 Task: Find connections with filter location Irugūr with filter topic #Softwaredesignwith filter profile language French with filter current company Job4freshers with filter school Oriental Institute of Science & Technology with filter industry Utilities with filter service category FIle Management with filter keywords title Speechwriter
Action: Mouse moved to (474, 66)
Screenshot: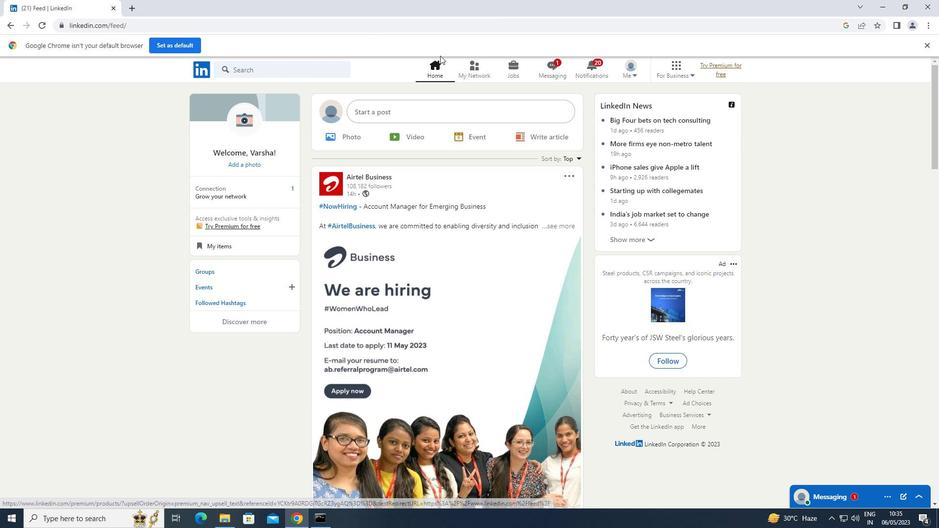 
Action: Mouse pressed left at (474, 66)
Screenshot: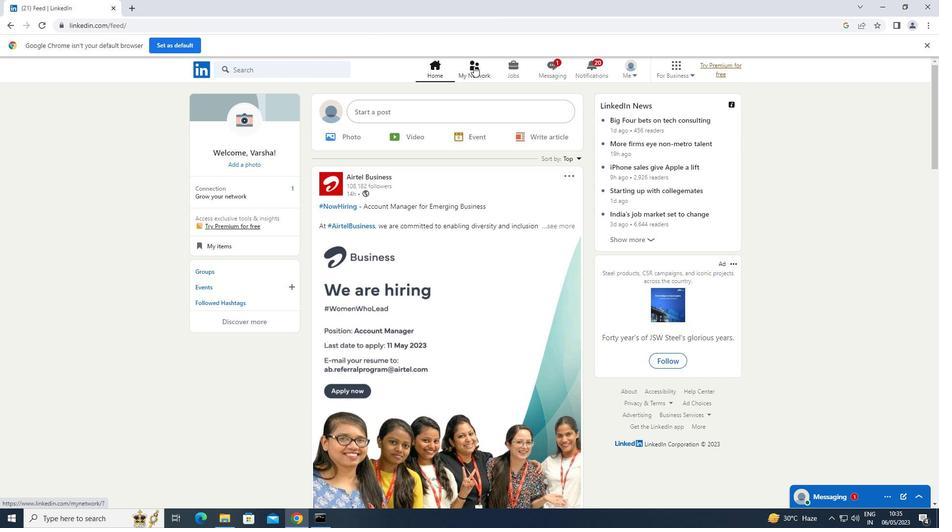 
Action: Mouse moved to (237, 116)
Screenshot: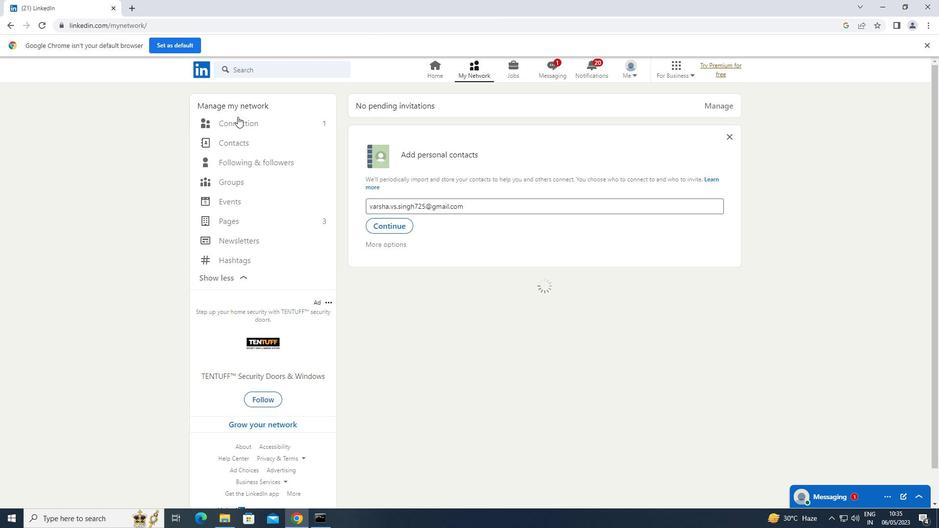 
Action: Mouse pressed left at (237, 116)
Screenshot: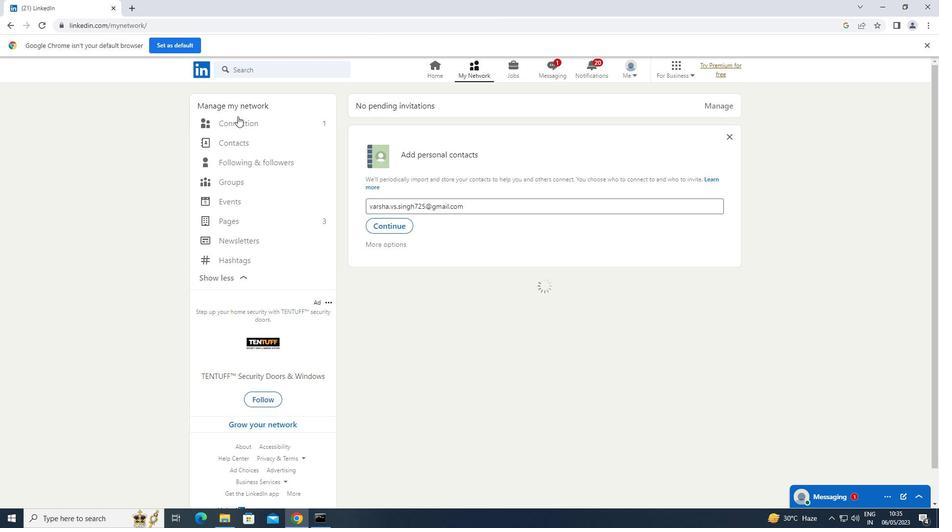 
Action: Mouse moved to (233, 121)
Screenshot: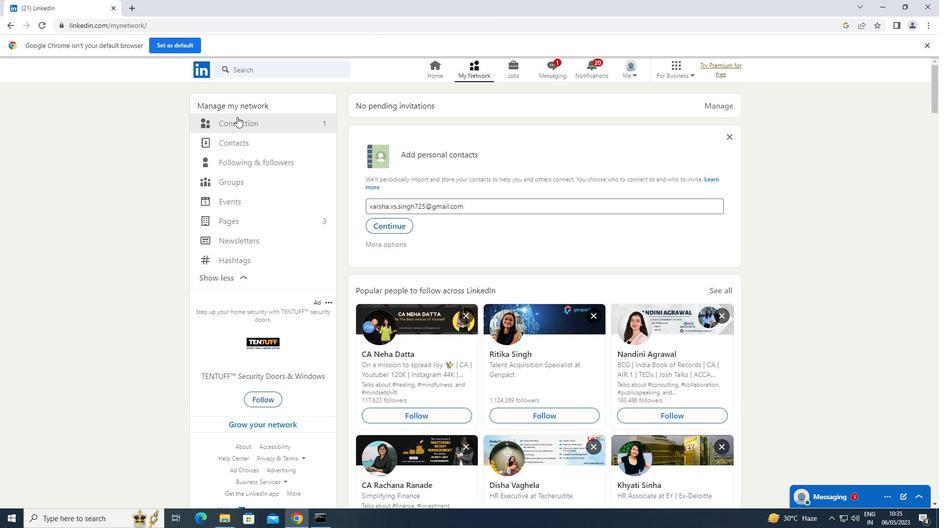 
Action: Mouse pressed left at (233, 121)
Screenshot: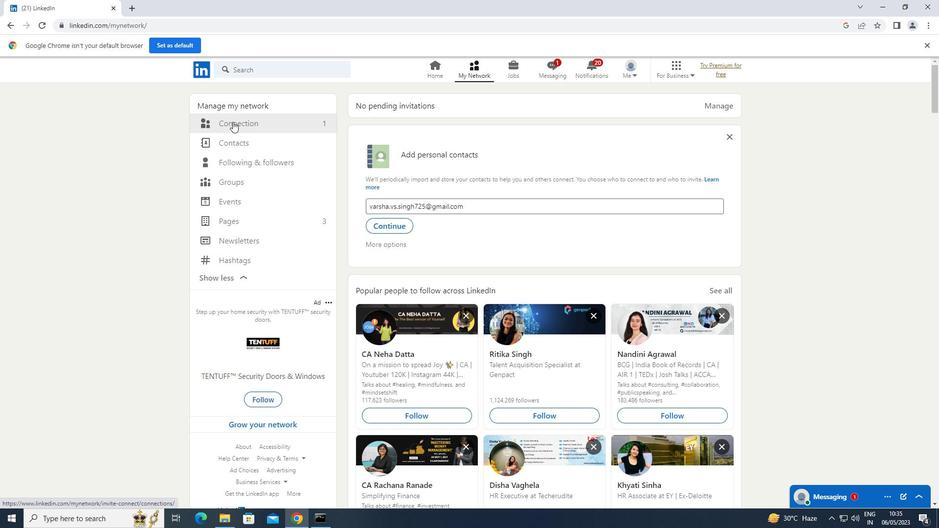 
Action: Mouse moved to (537, 124)
Screenshot: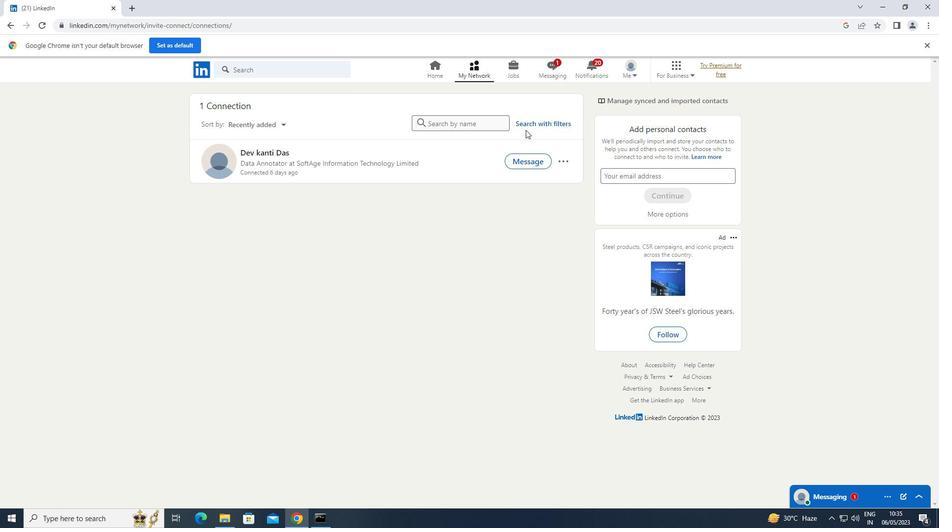 
Action: Mouse pressed left at (537, 124)
Screenshot: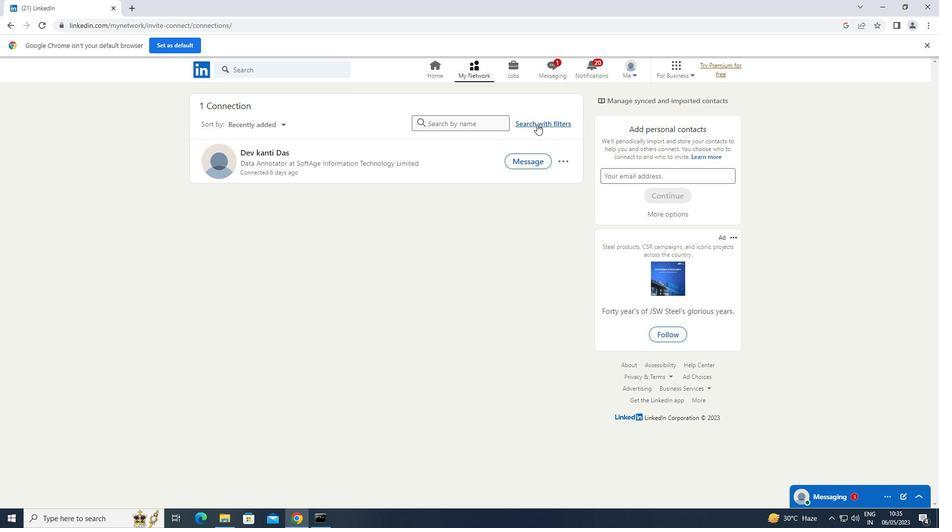 
Action: Mouse moved to (505, 101)
Screenshot: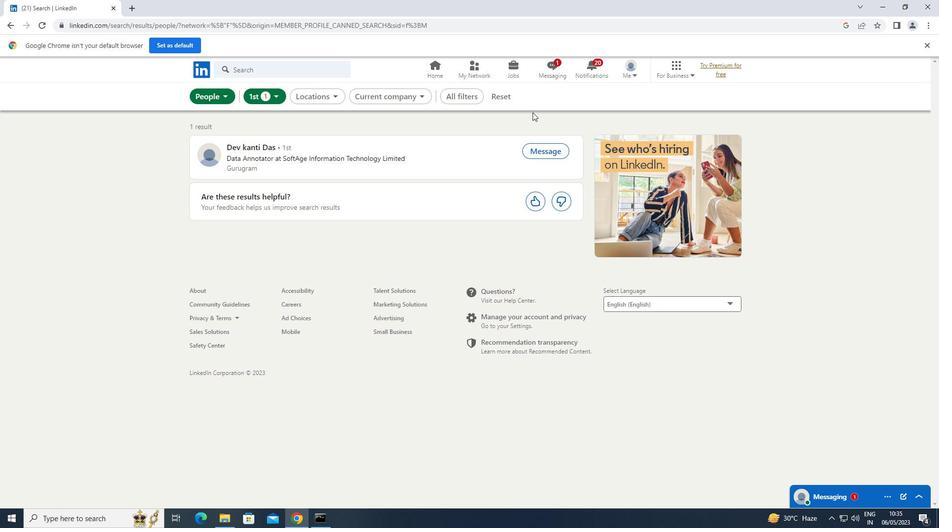 
Action: Mouse pressed left at (505, 101)
Screenshot: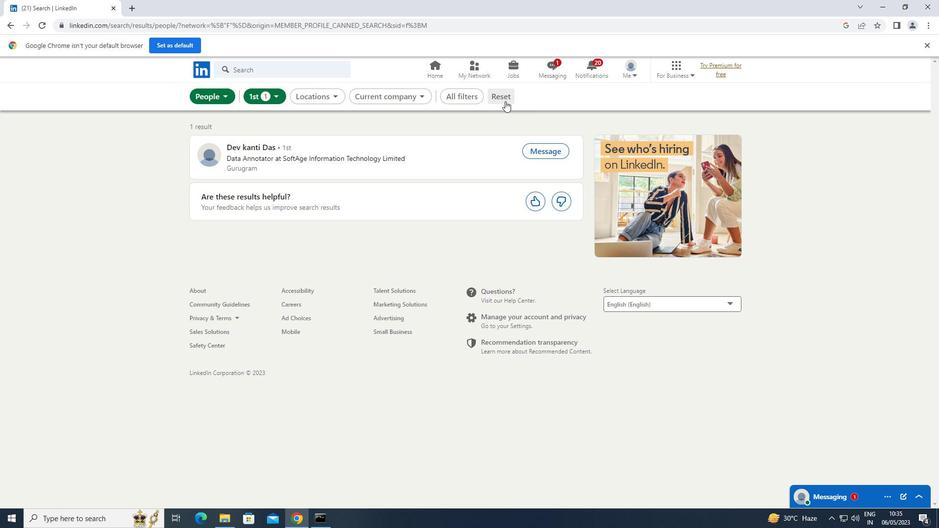 
Action: Mouse moved to (491, 97)
Screenshot: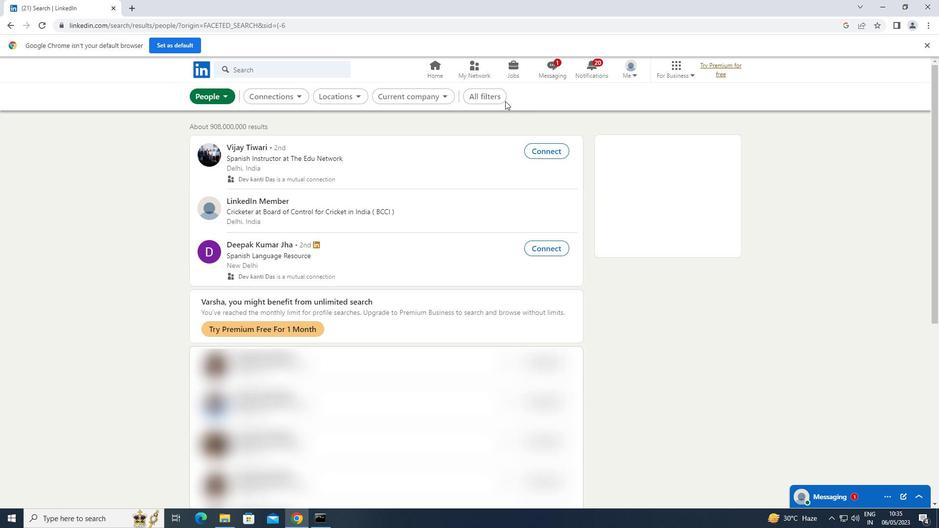 
Action: Mouse pressed left at (491, 97)
Screenshot: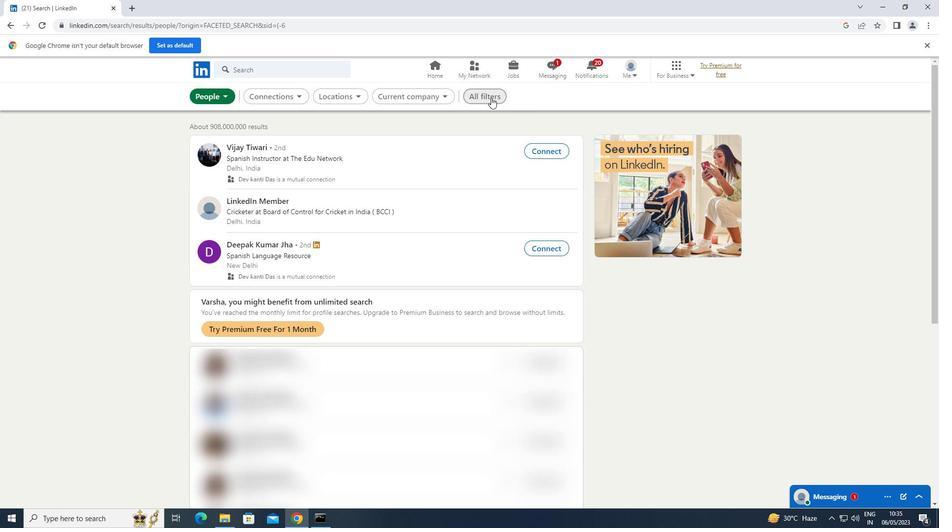 
Action: Mouse moved to (681, 191)
Screenshot: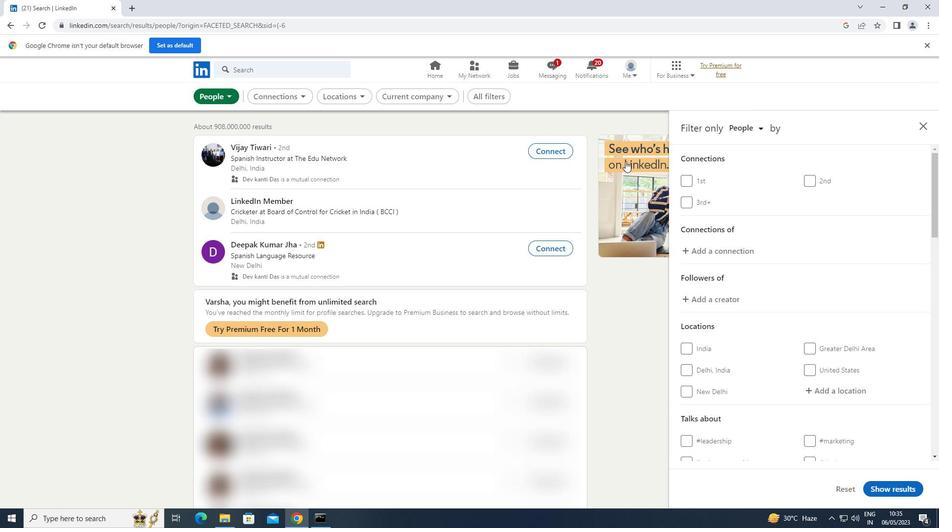 
Action: Mouse scrolled (681, 190) with delta (0, 0)
Screenshot: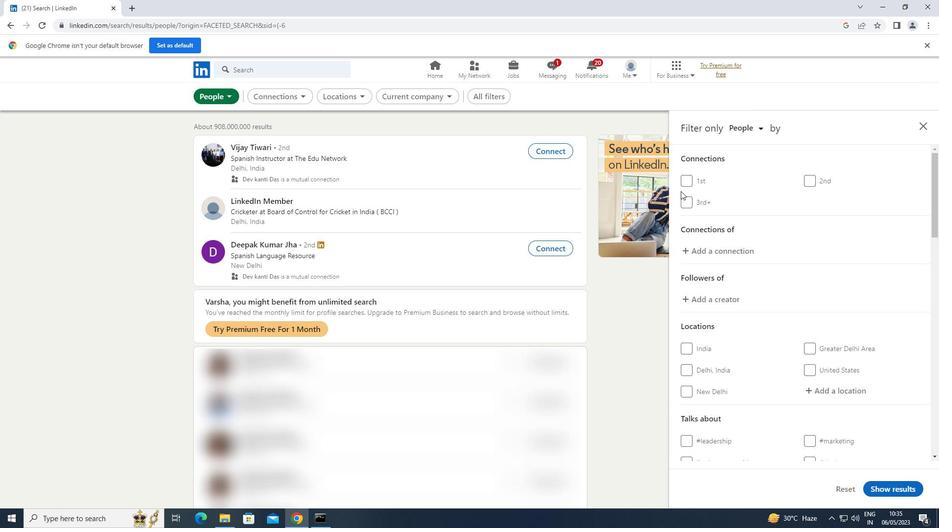 
Action: Mouse scrolled (681, 190) with delta (0, 0)
Screenshot: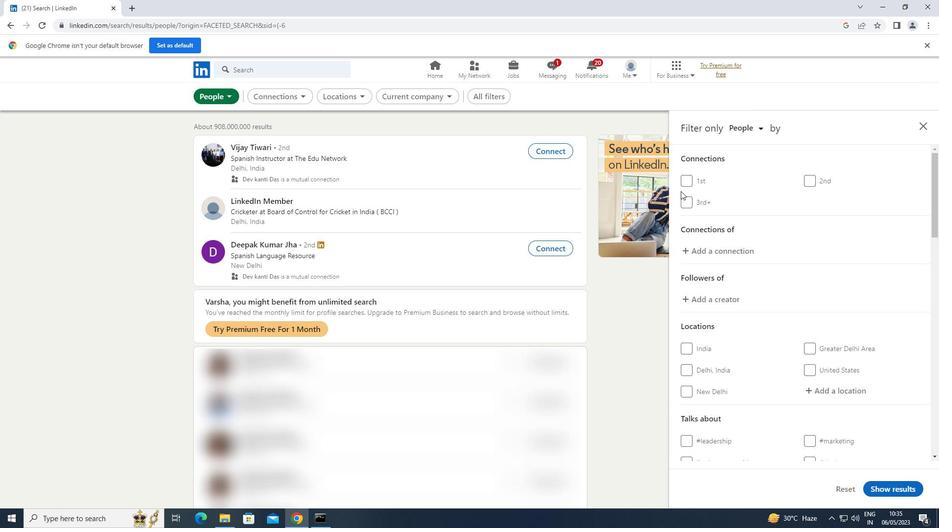 
Action: Mouse moved to (815, 294)
Screenshot: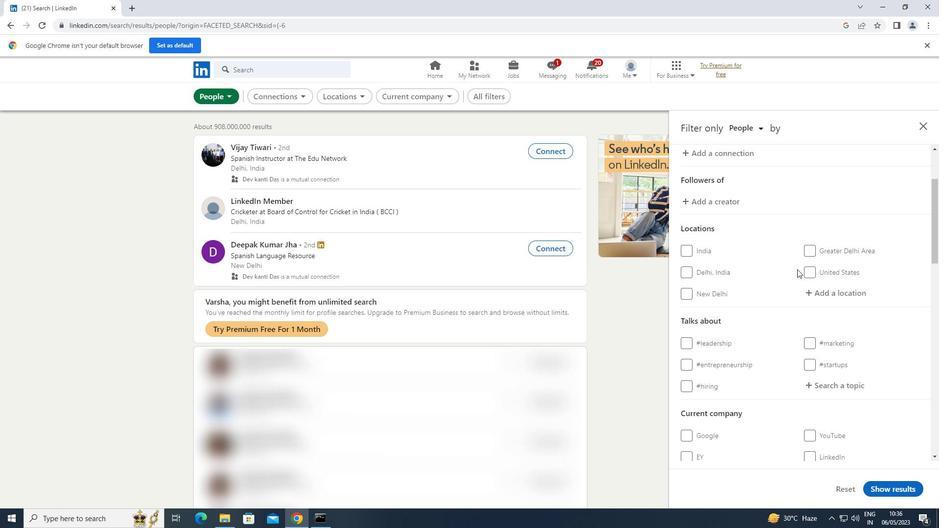 
Action: Mouse pressed left at (815, 294)
Screenshot: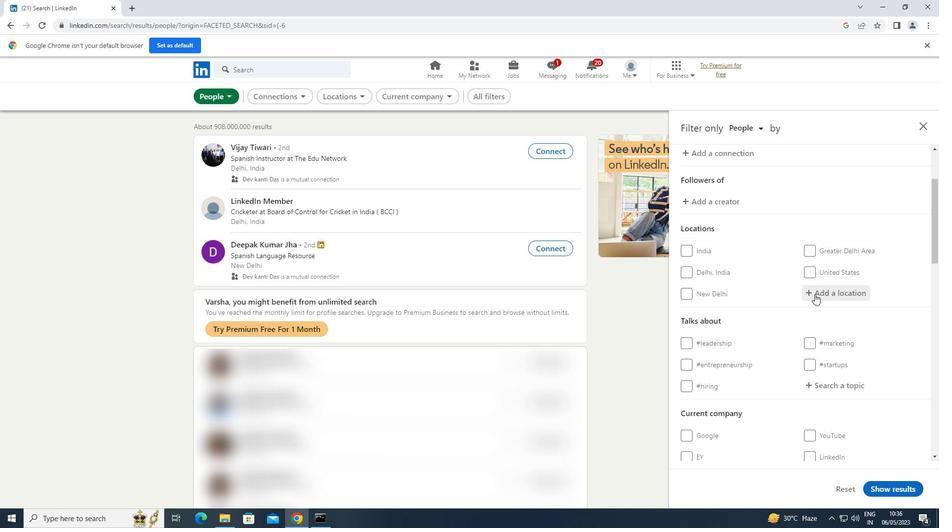 
Action: Key pressed <Key.shift>IRUGUR
Screenshot: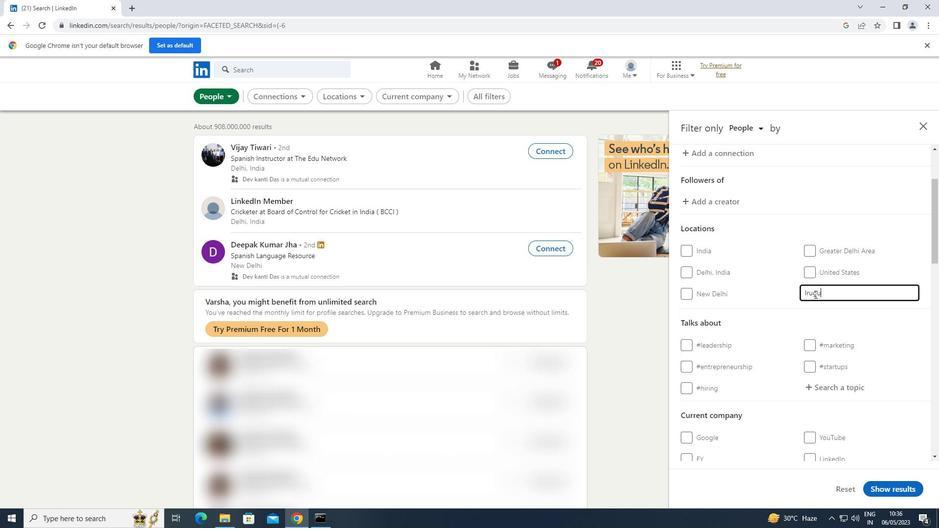 
Action: Mouse moved to (833, 385)
Screenshot: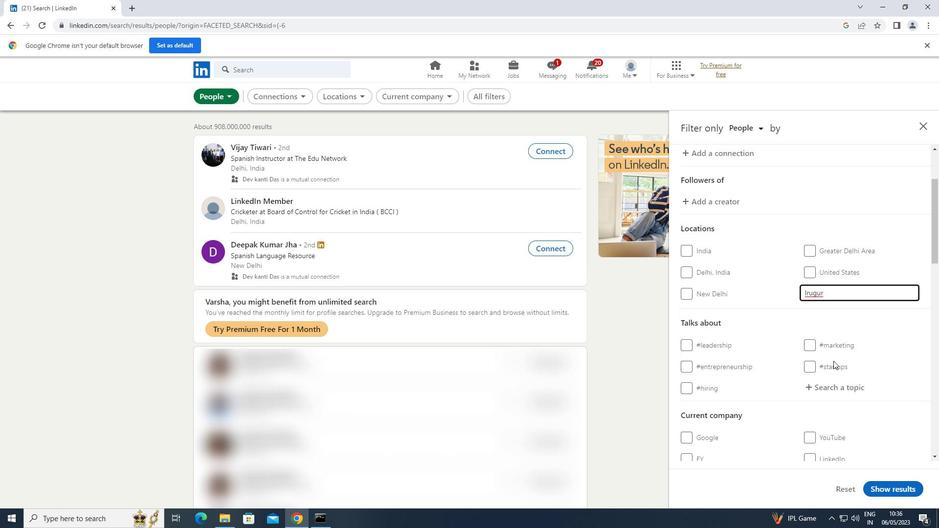 
Action: Mouse pressed left at (833, 385)
Screenshot: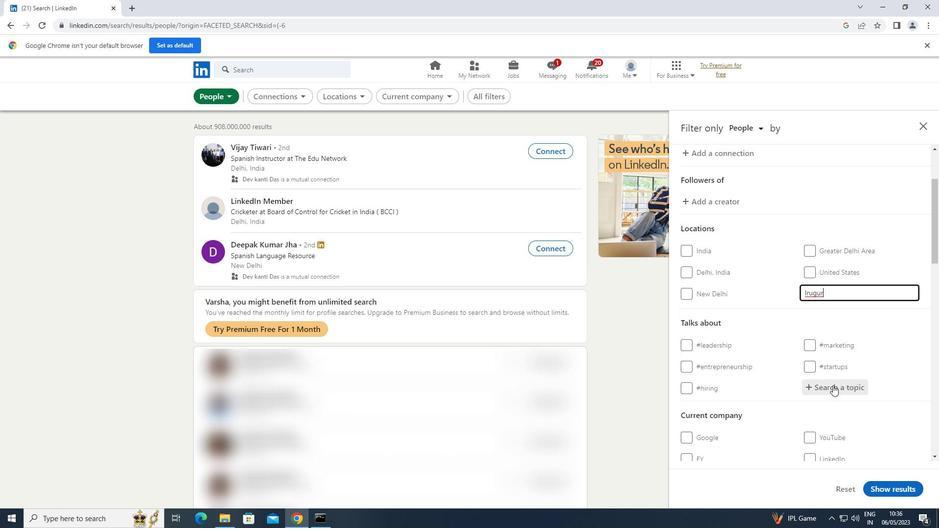 
Action: Key pressed <Key.shift>SOFTWAREDESIGN
Screenshot: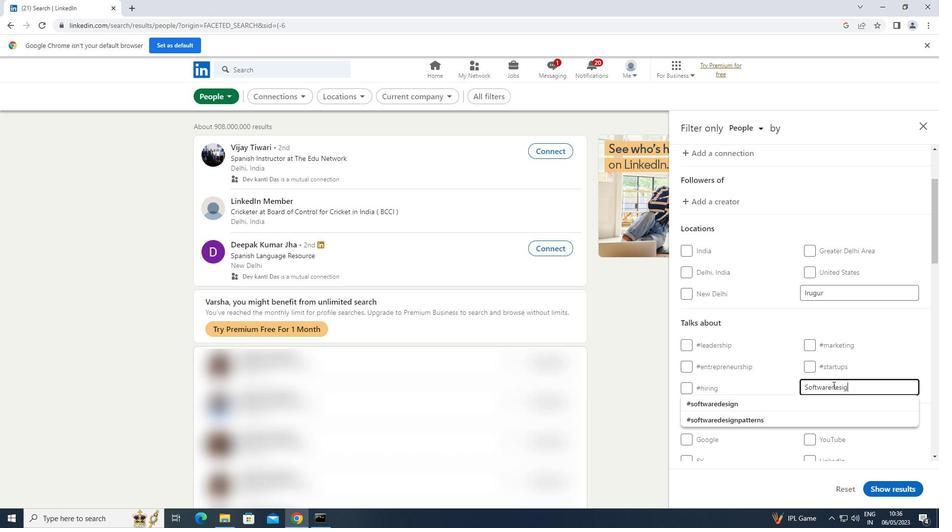 
Action: Mouse moved to (763, 399)
Screenshot: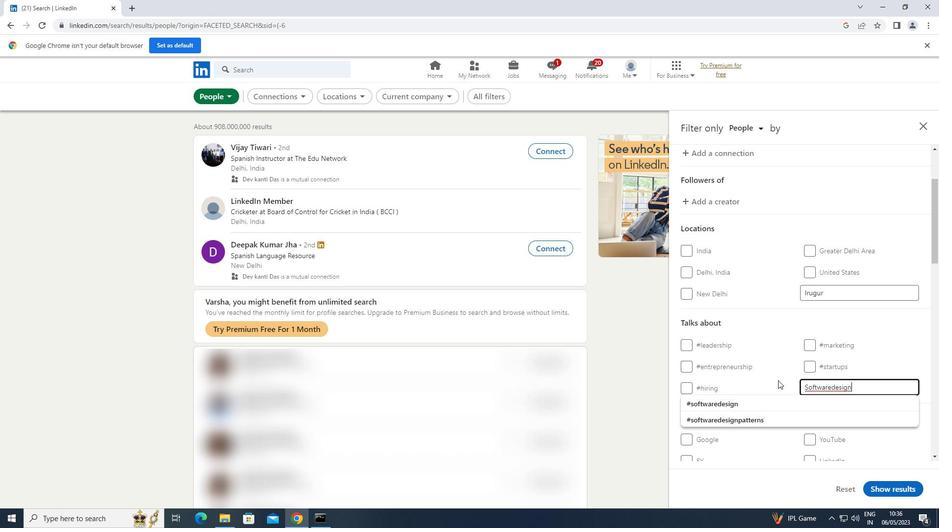 
Action: Mouse pressed left at (763, 399)
Screenshot: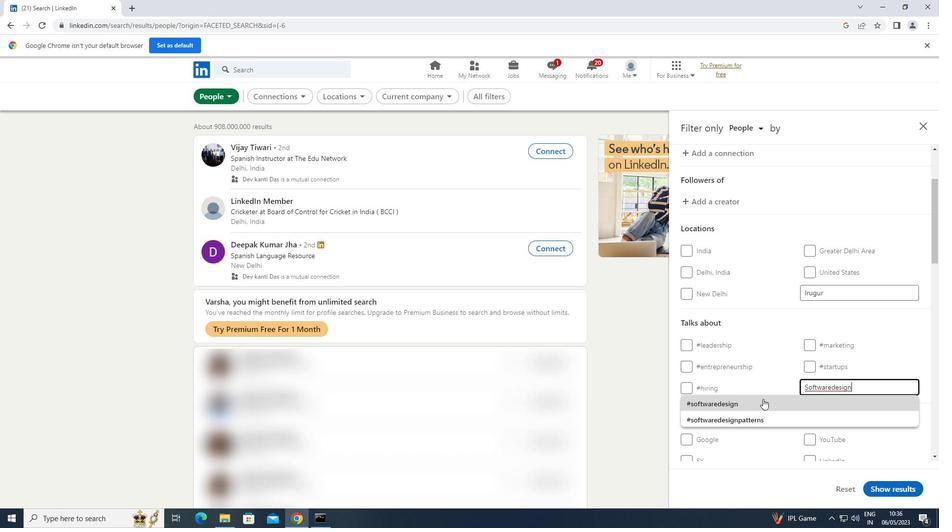 
Action: Mouse scrolled (763, 398) with delta (0, 0)
Screenshot: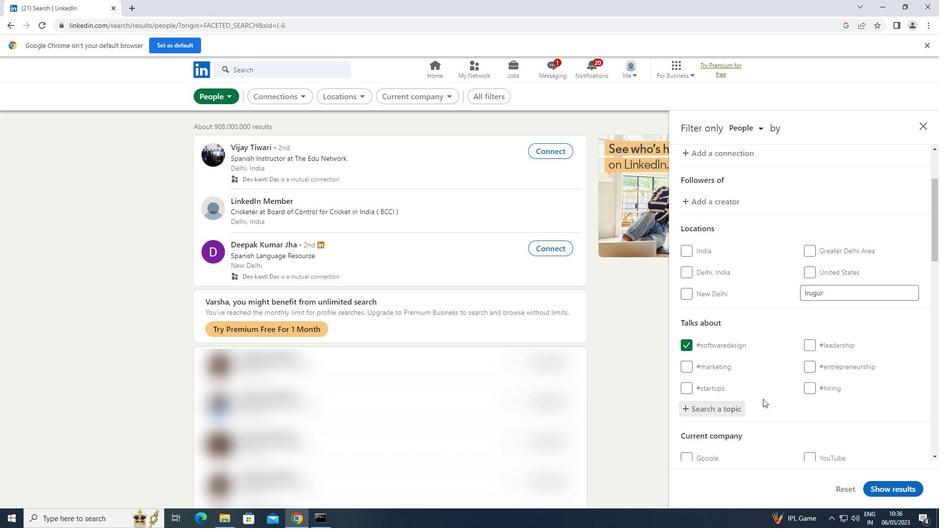 
Action: Mouse scrolled (763, 398) with delta (0, 0)
Screenshot: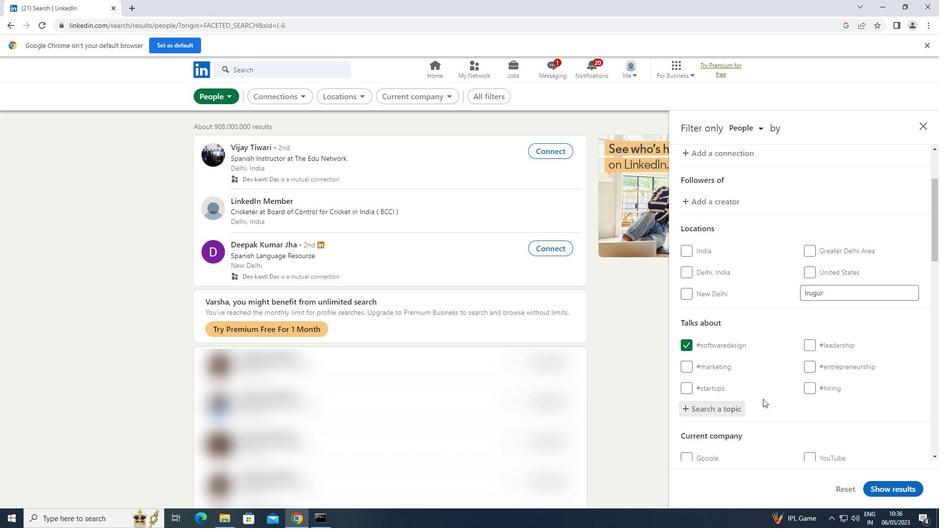 
Action: Mouse scrolled (763, 398) with delta (0, 0)
Screenshot: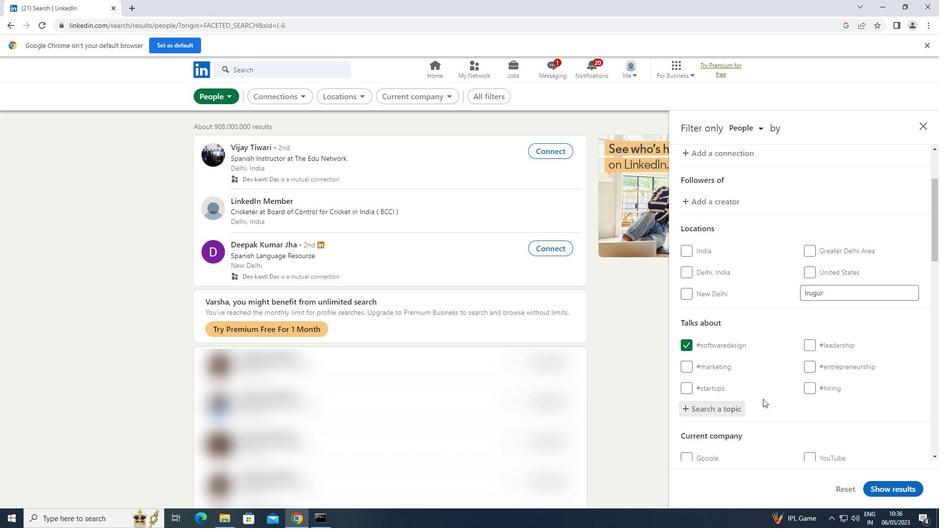 
Action: Mouse scrolled (763, 398) with delta (0, 0)
Screenshot: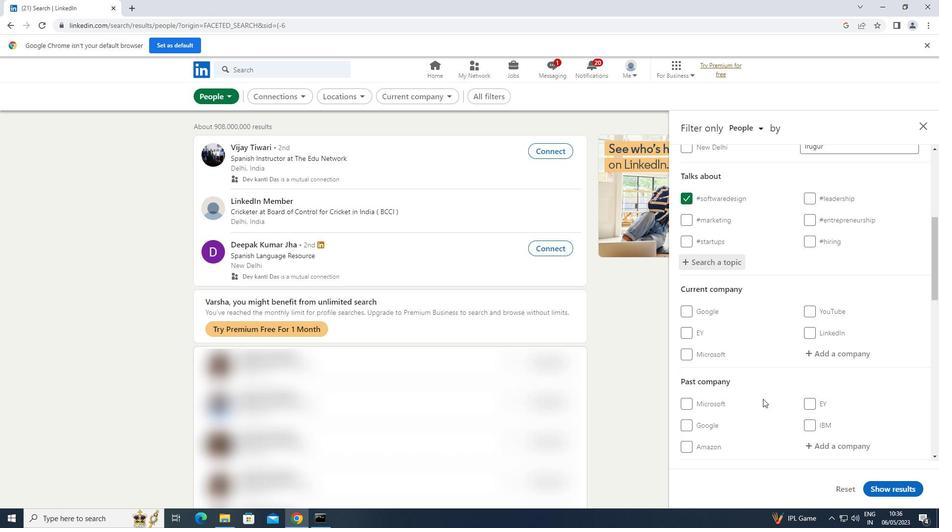 
Action: Mouse scrolled (763, 398) with delta (0, 0)
Screenshot: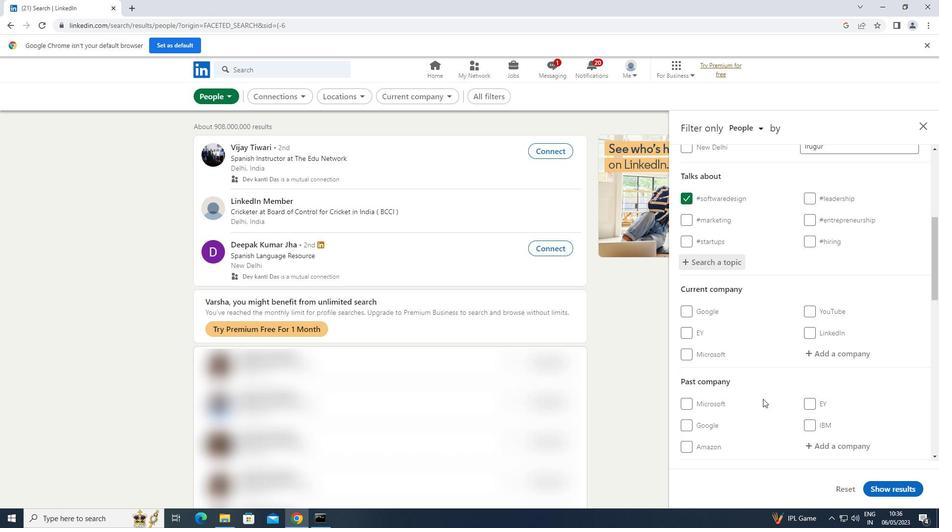 
Action: Mouse scrolled (763, 398) with delta (0, 0)
Screenshot: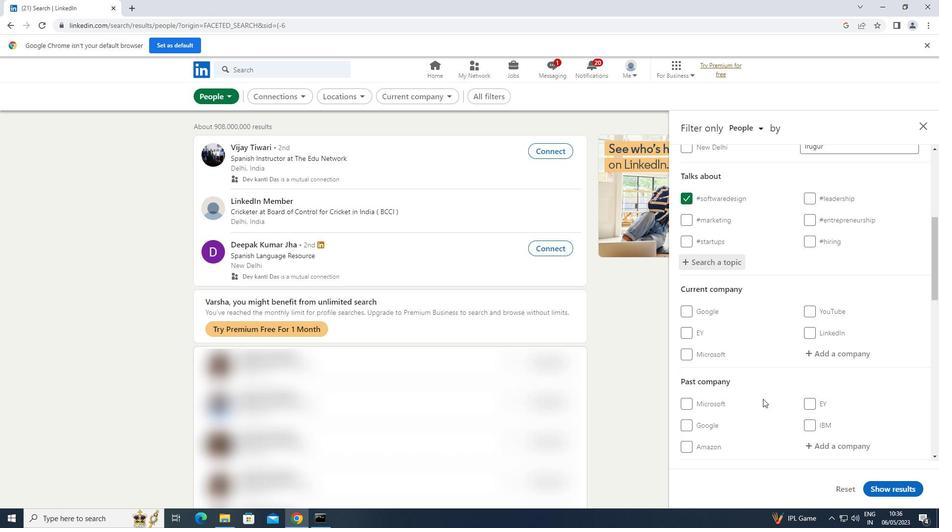 
Action: Mouse scrolled (763, 398) with delta (0, 0)
Screenshot: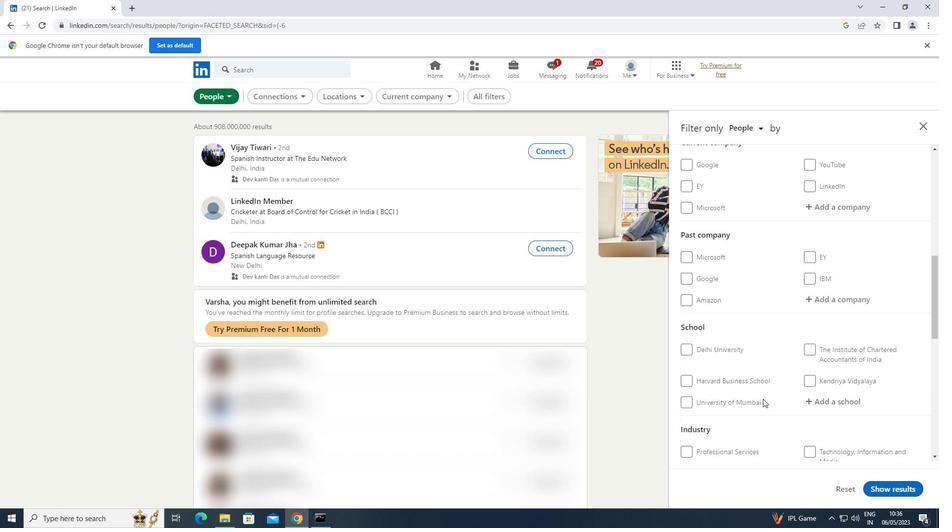 
Action: Mouse scrolled (763, 398) with delta (0, 0)
Screenshot: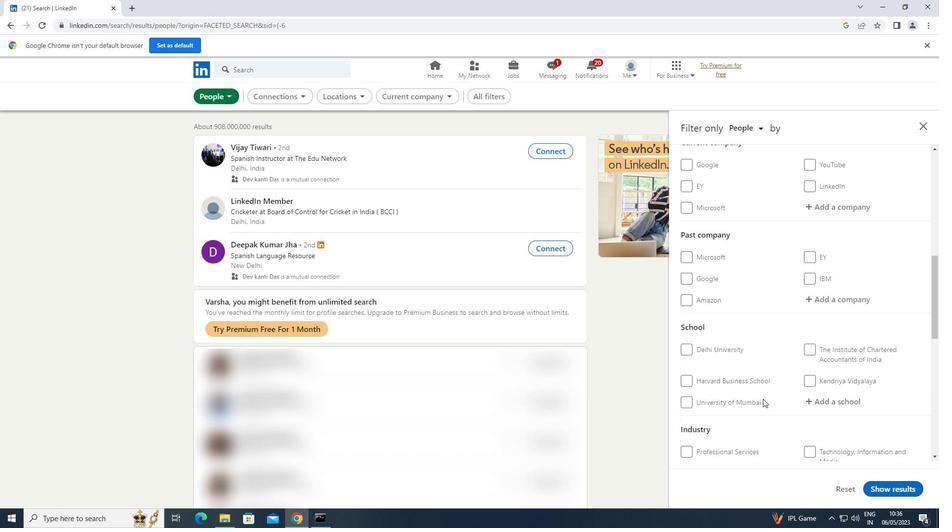 
Action: Mouse scrolled (763, 398) with delta (0, 0)
Screenshot: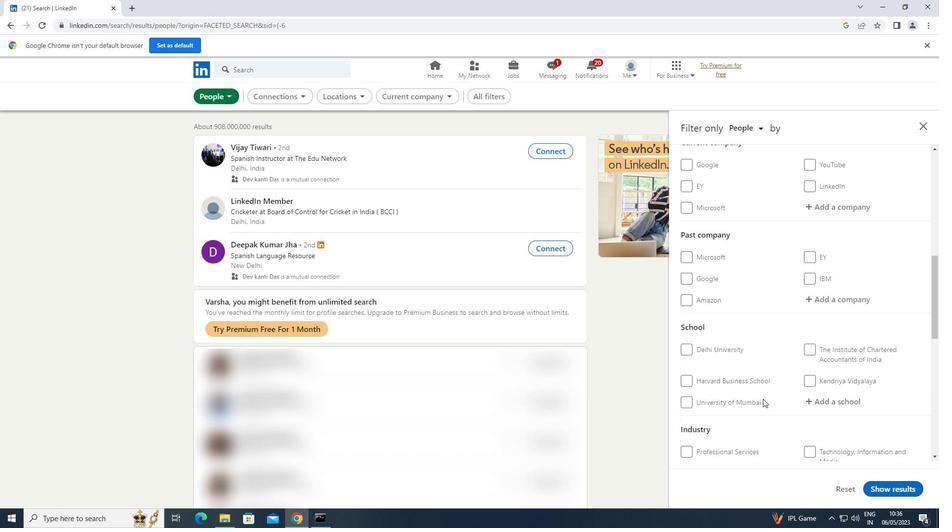 
Action: Mouse moved to (809, 418)
Screenshot: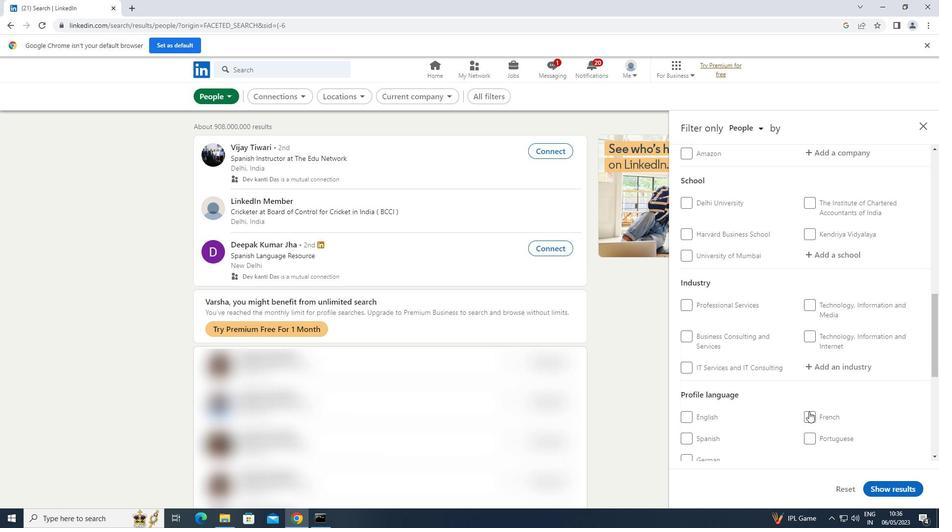 
Action: Mouse pressed left at (809, 418)
Screenshot: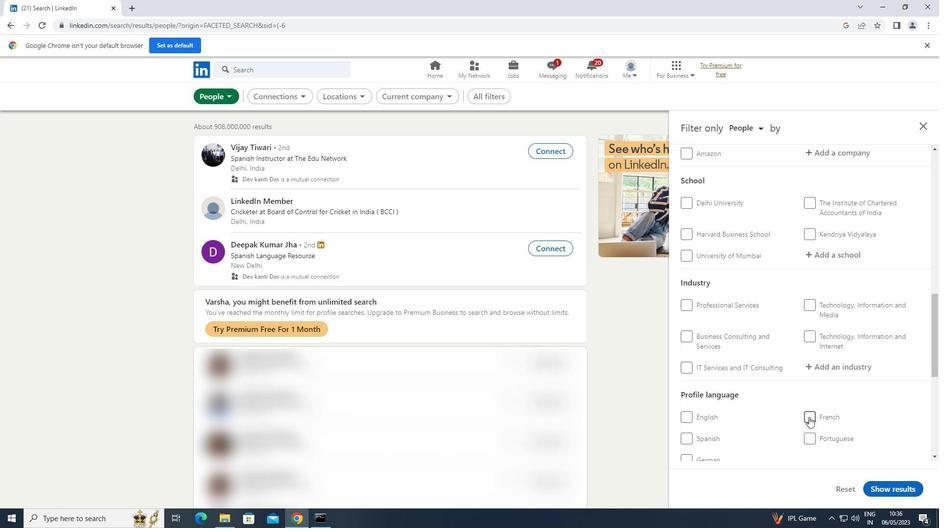
Action: Mouse scrolled (809, 419) with delta (0, 0)
Screenshot: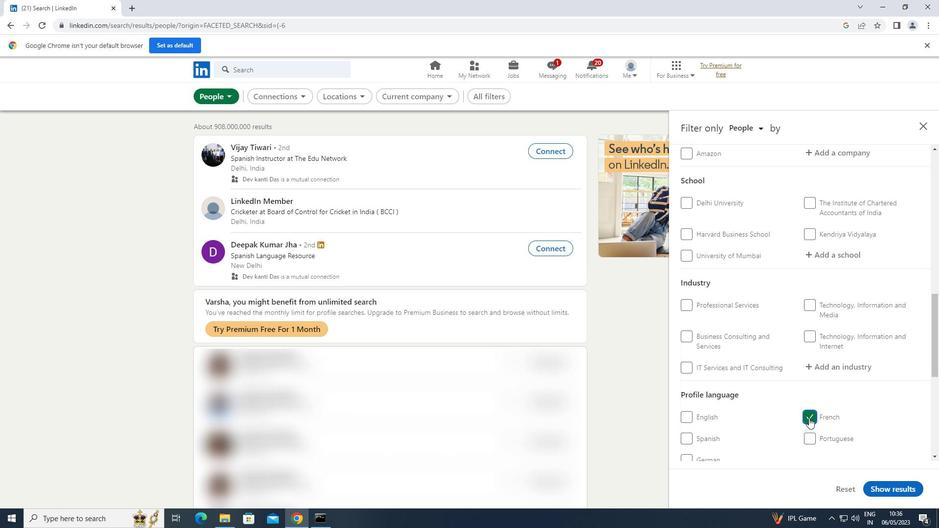 
Action: Mouse scrolled (809, 419) with delta (0, 0)
Screenshot: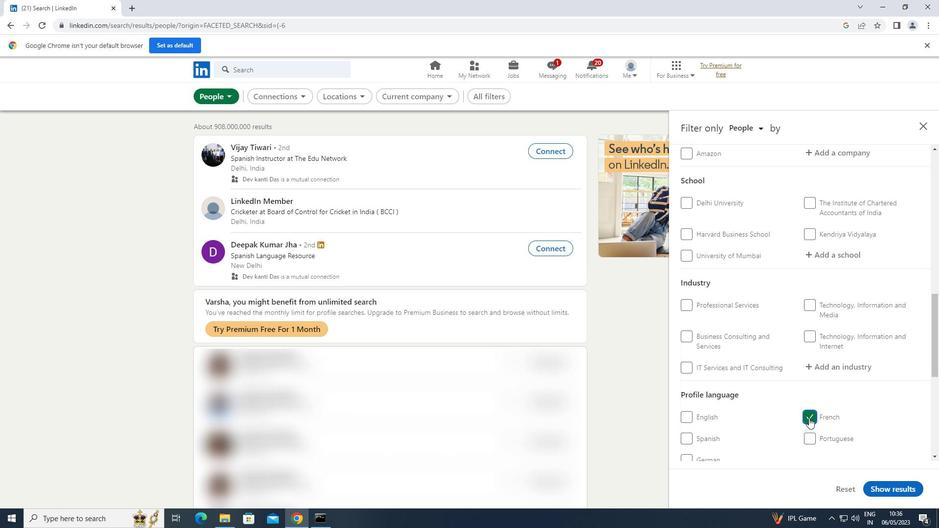 
Action: Mouse moved to (810, 416)
Screenshot: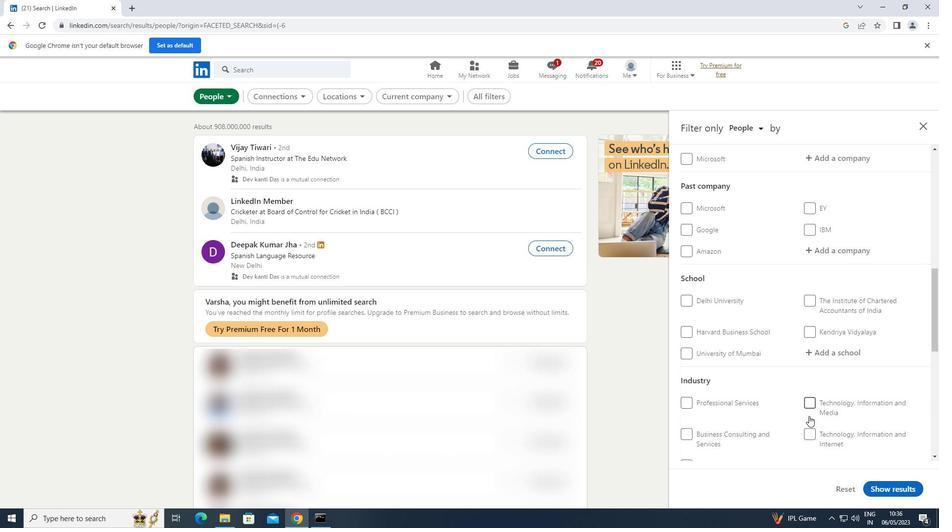 
Action: Mouse scrolled (810, 417) with delta (0, 0)
Screenshot: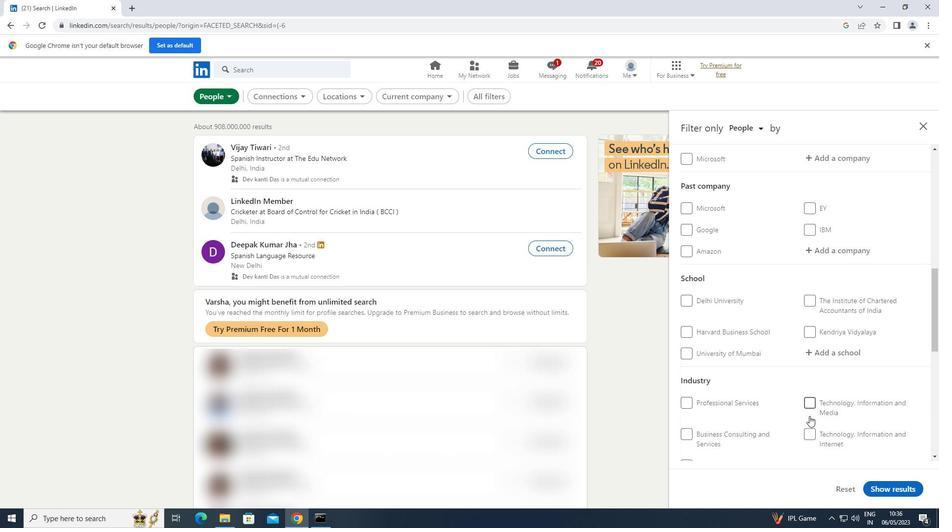 
Action: Mouse scrolled (810, 417) with delta (0, 0)
Screenshot: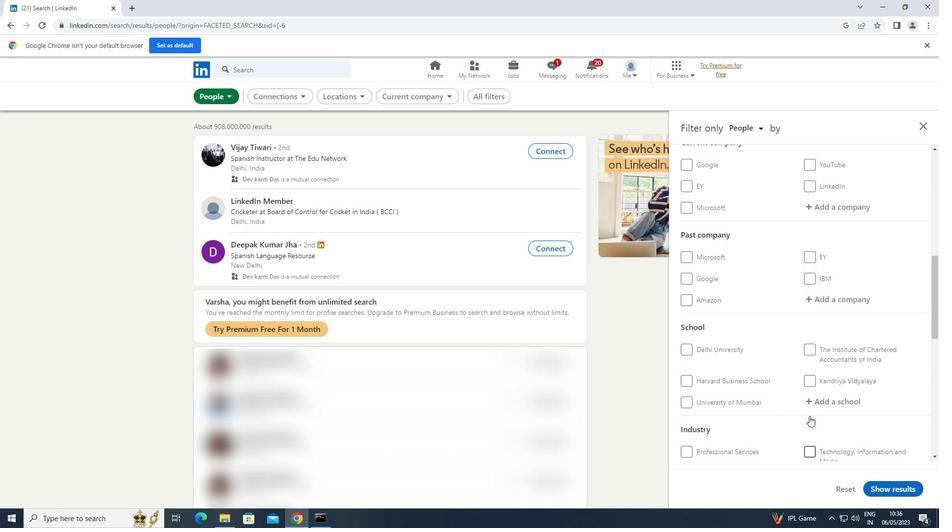 
Action: Mouse scrolled (810, 417) with delta (0, 0)
Screenshot: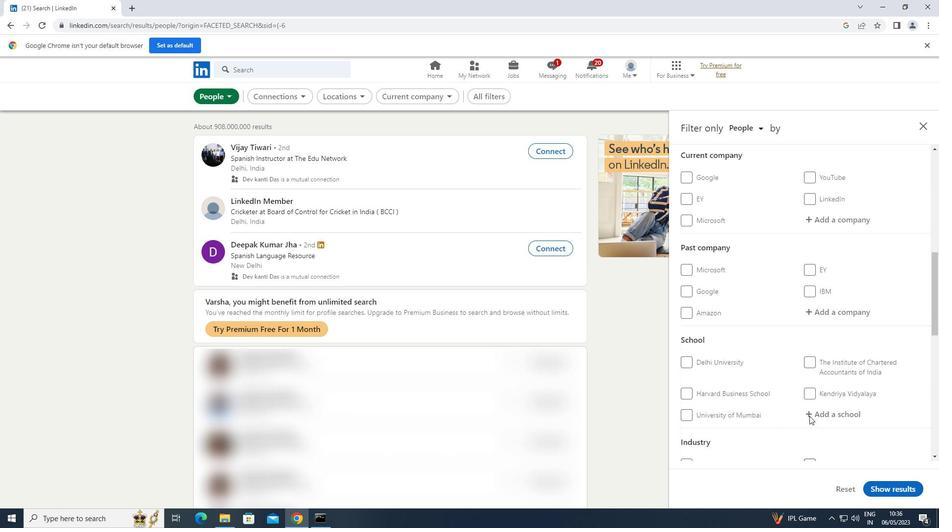 
Action: Mouse moved to (833, 305)
Screenshot: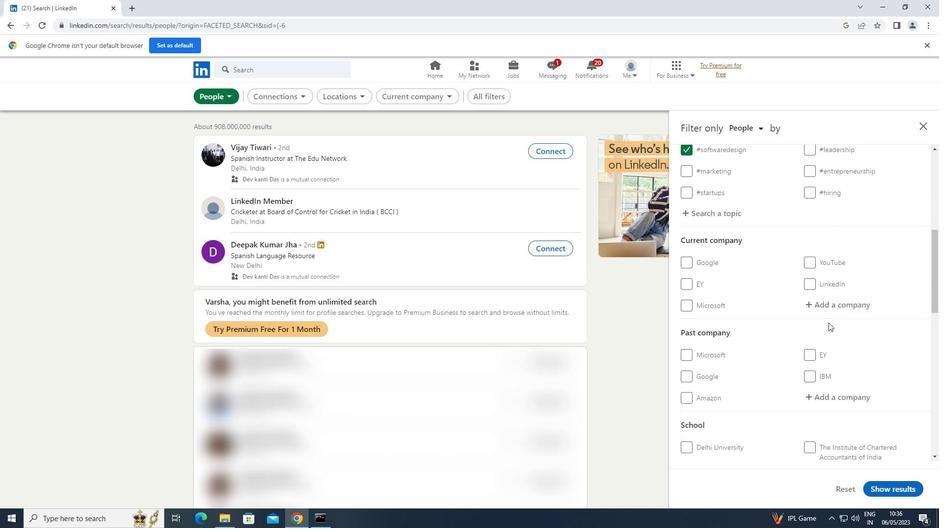 
Action: Mouse pressed left at (833, 305)
Screenshot: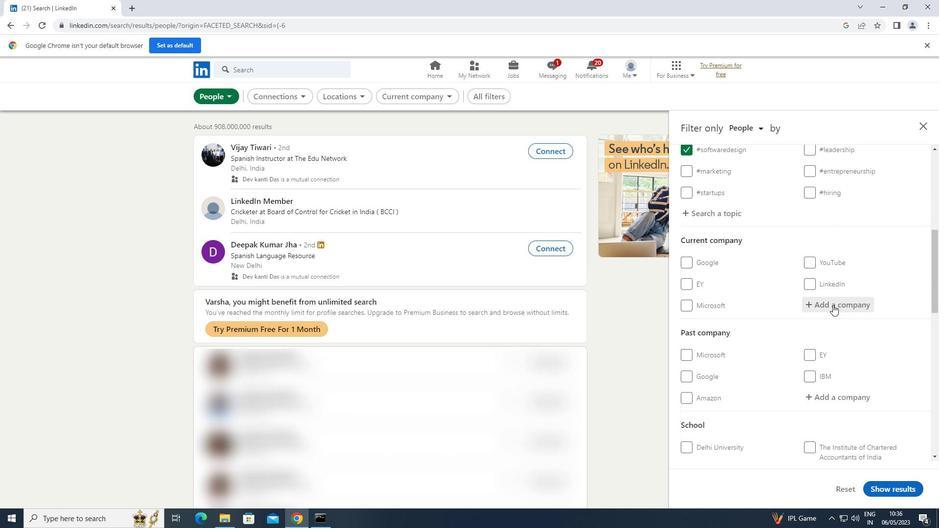 
Action: Key pressed <Key.shift>JOB4FRESHERS
Screenshot: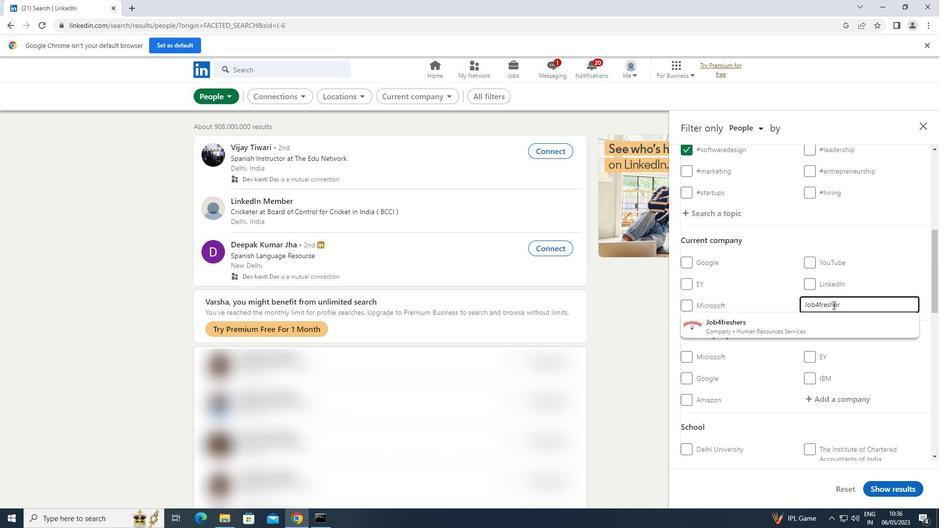 
Action: Mouse moved to (746, 326)
Screenshot: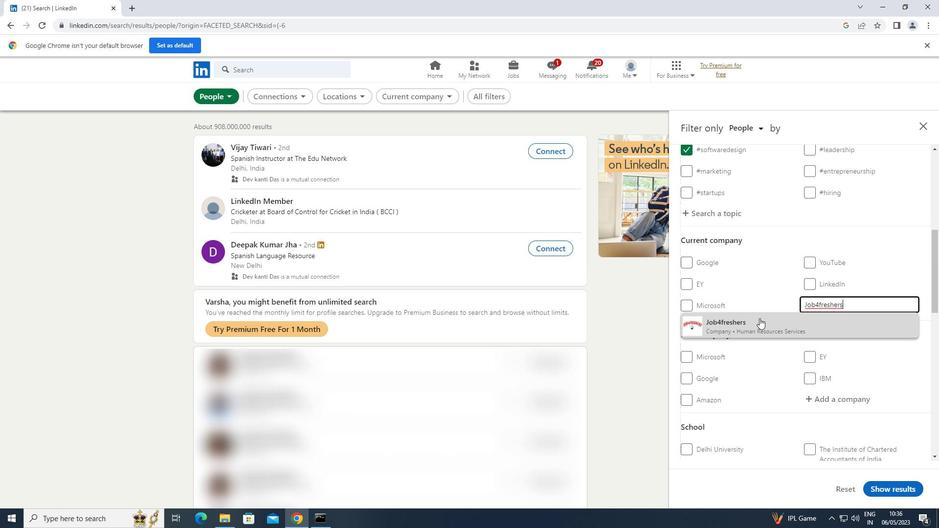 
Action: Mouse pressed left at (746, 326)
Screenshot: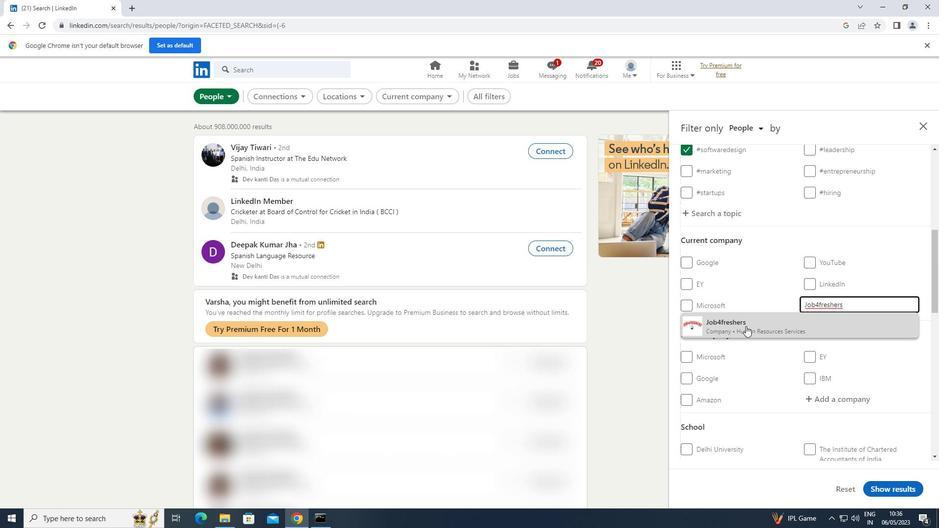 
Action: Mouse scrolled (746, 326) with delta (0, 0)
Screenshot: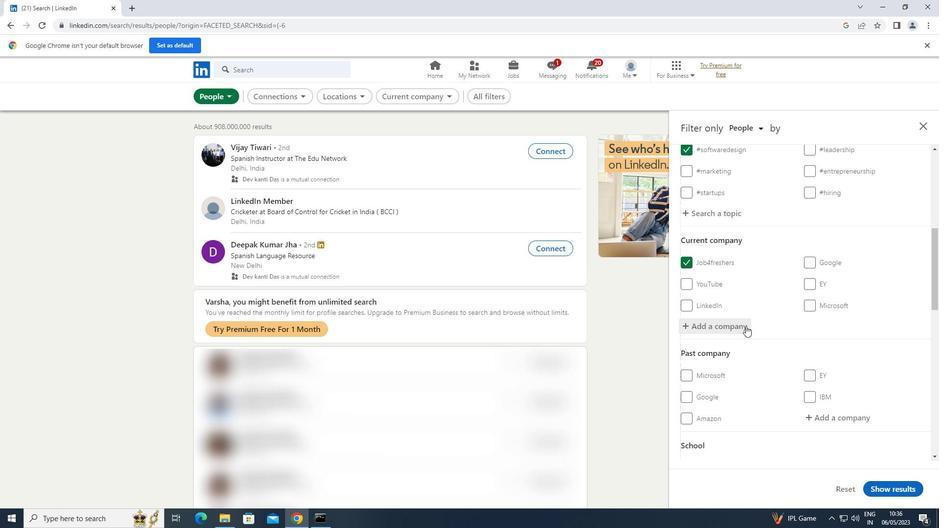 
Action: Mouse scrolled (746, 326) with delta (0, 0)
Screenshot: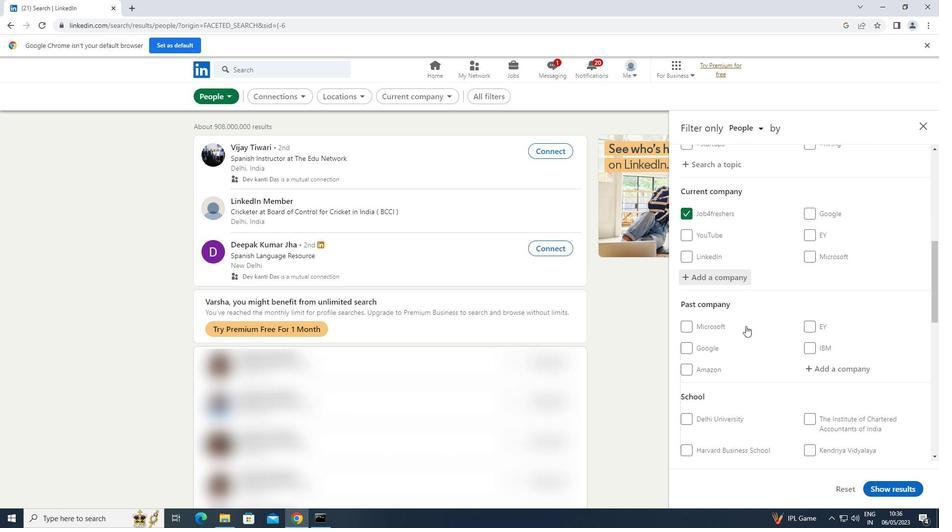 
Action: Mouse scrolled (746, 326) with delta (0, 0)
Screenshot: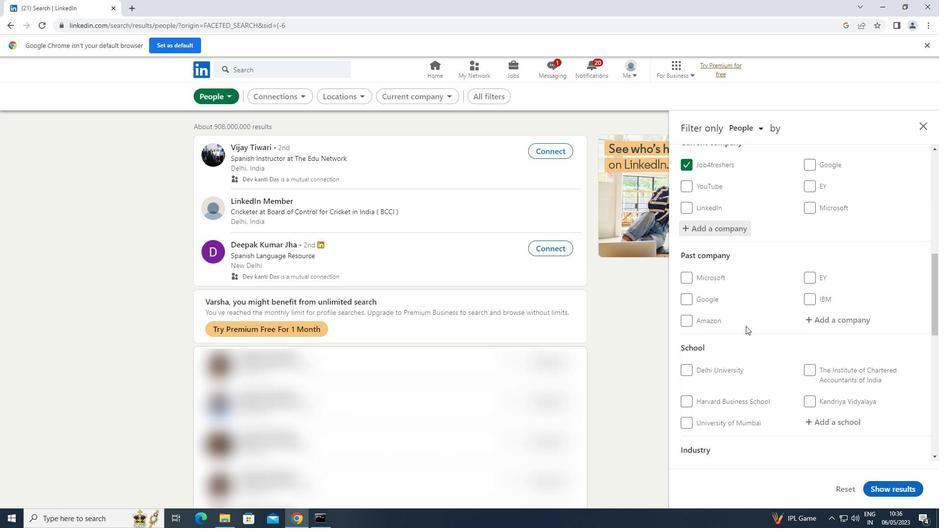 
Action: Mouse scrolled (746, 326) with delta (0, 0)
Screenshot: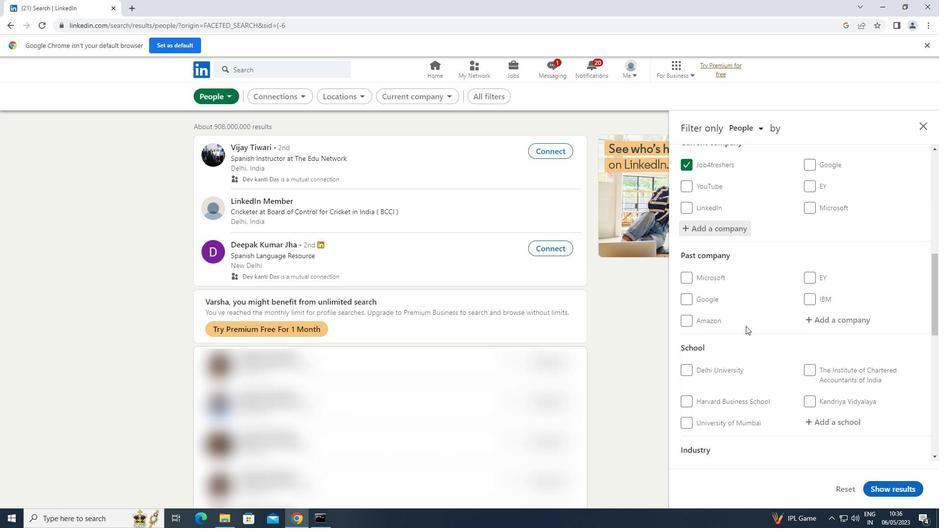 
Action: Mouse moved to (843, 326)
Screenshot: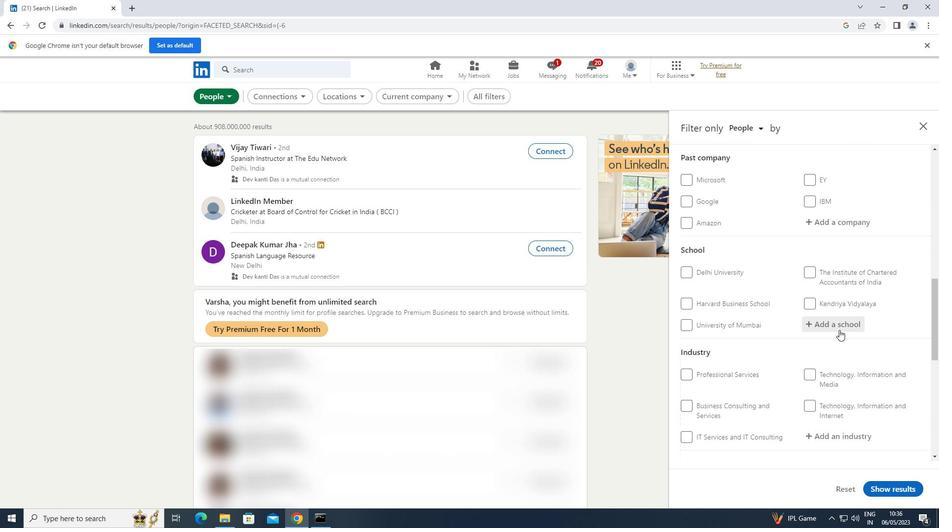 
Action: Mouse pressed left at (843, 326)
Screenshot: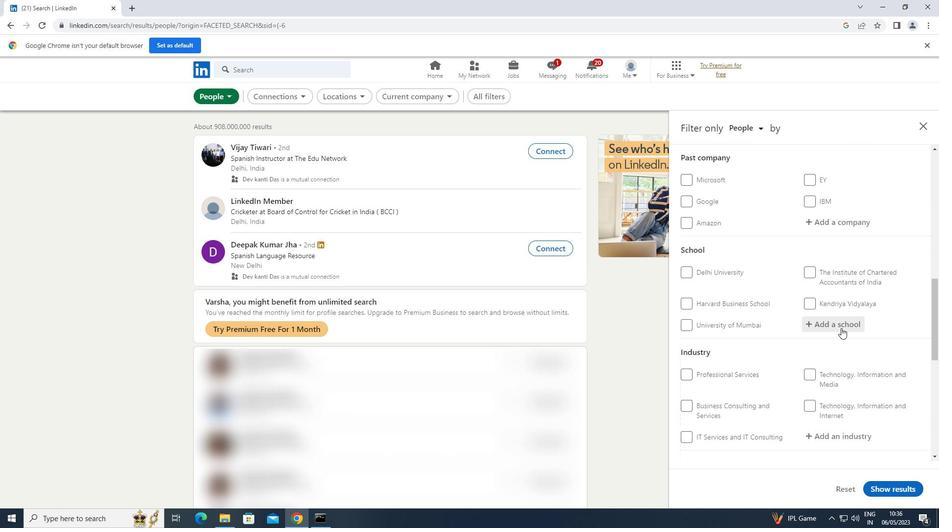 
Action: Key pressed <Key.shift>ORIENTAL<Key.space><Key.shift>I
Screenshot: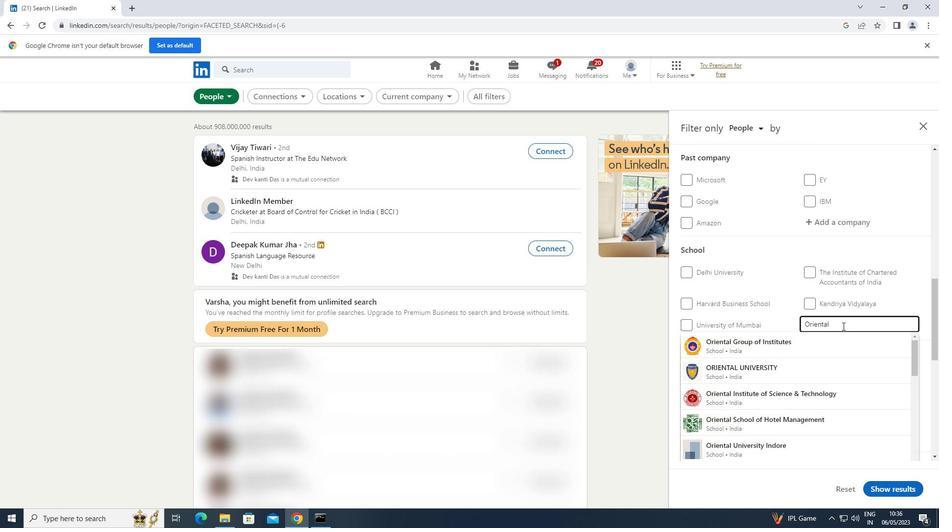 
Action: Mouse moved to (816, 367)
Screenshot: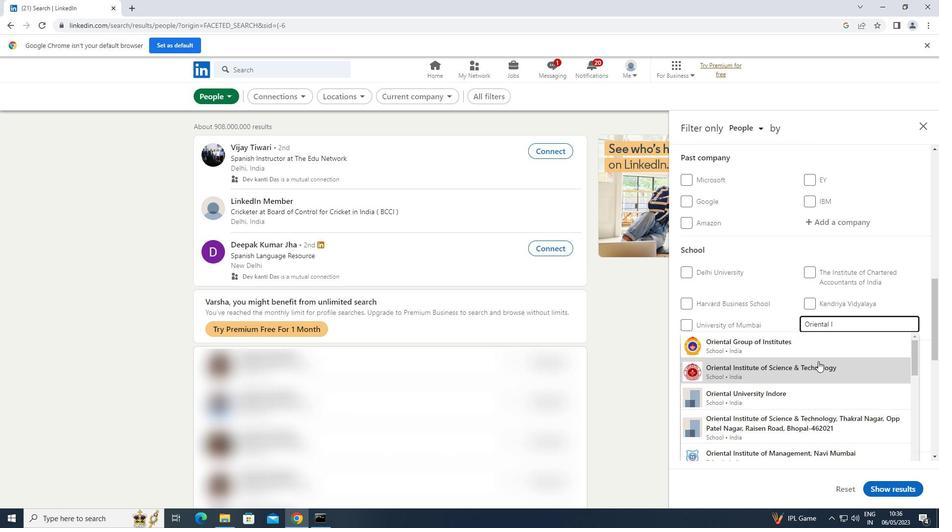 
Action: Mouse pressed left at (816, 367)
Screenshot: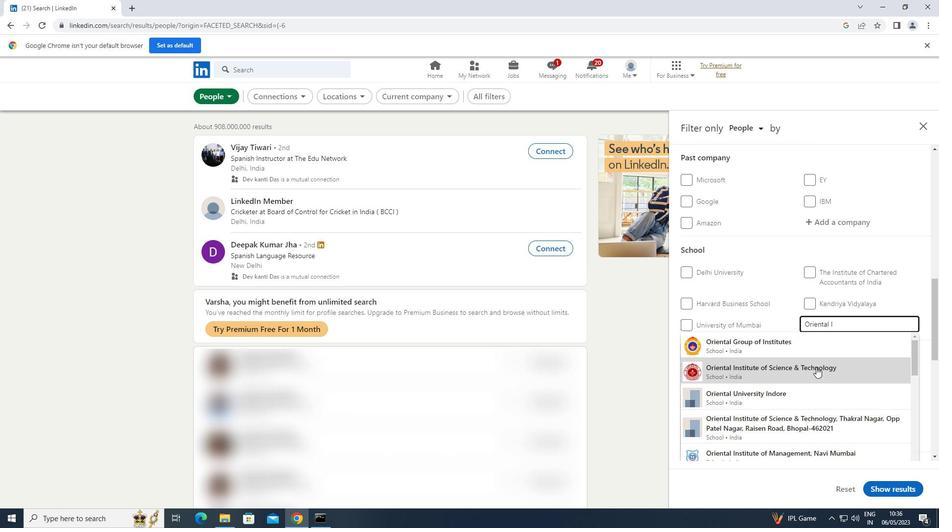 
Action: Mouse scrolled (816, 367) with delta (0, 0)
Screenshot: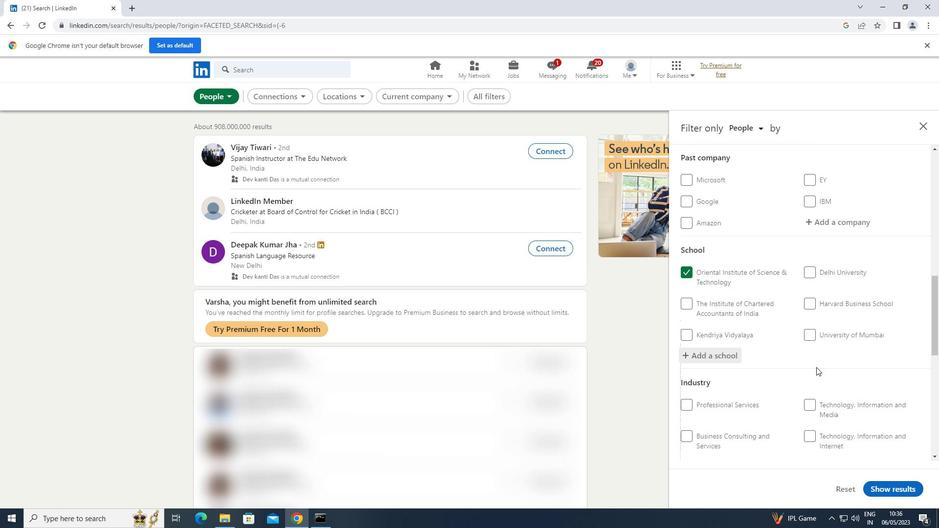 
Action: Mouse scrolled (816, 367) with delta (0, 0)
Screenshot: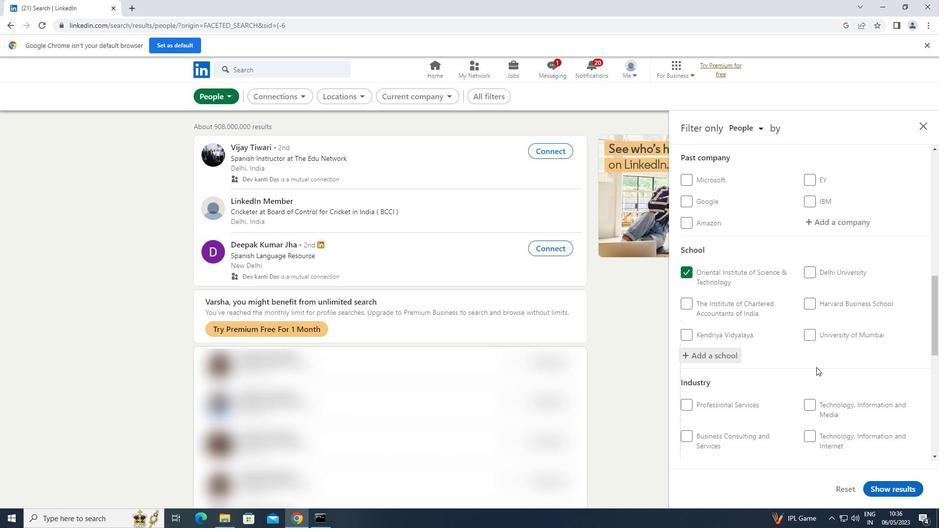 
Action: Mouse scrolled (816, 367) with delta (0, 0)
Screenshot: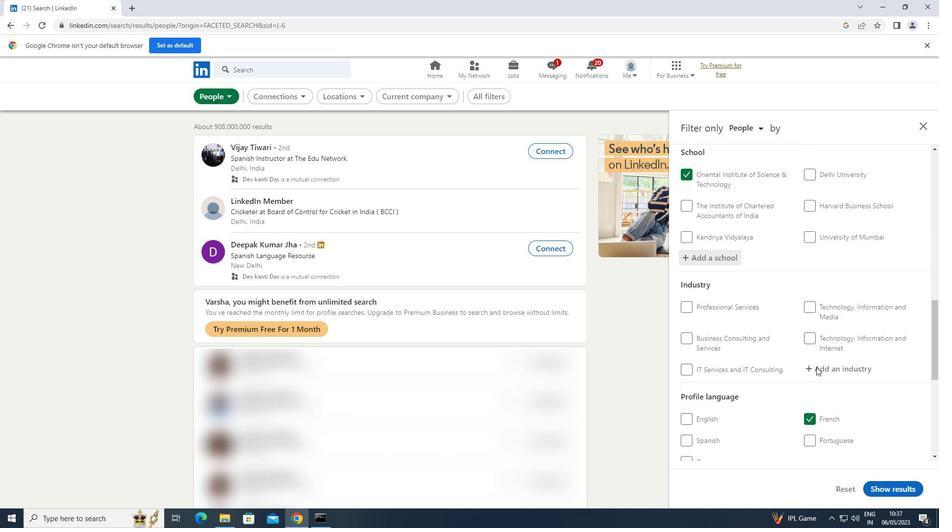 
Action: Mouse moved to (834, 325)
Screenshot: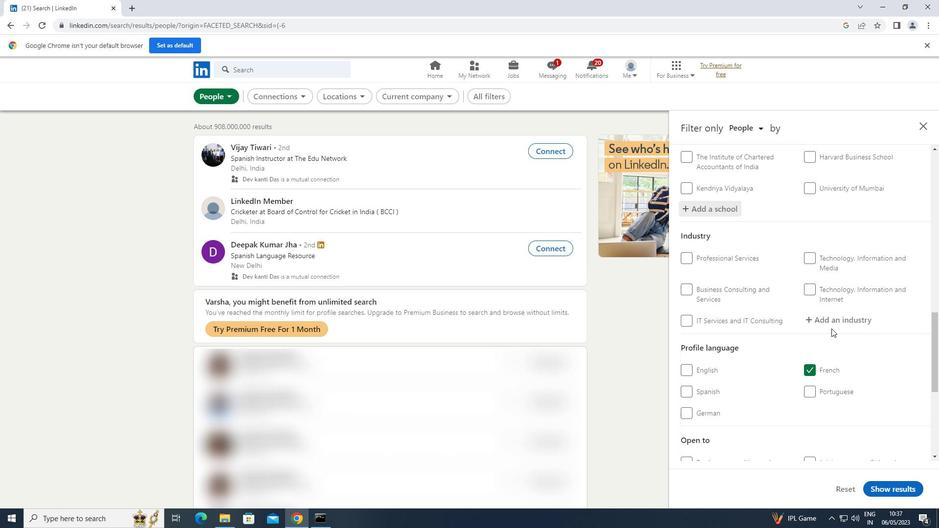 
Action: Mouse pressed left at (834, 325)
Screenshot: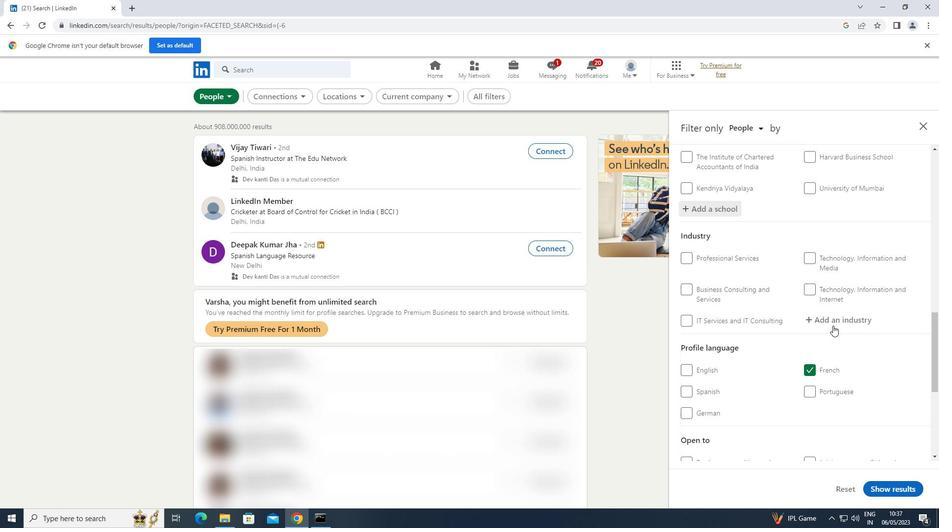 
Action: Key pressed <Key.shift><Key.shift>UTILIT
Screenshot: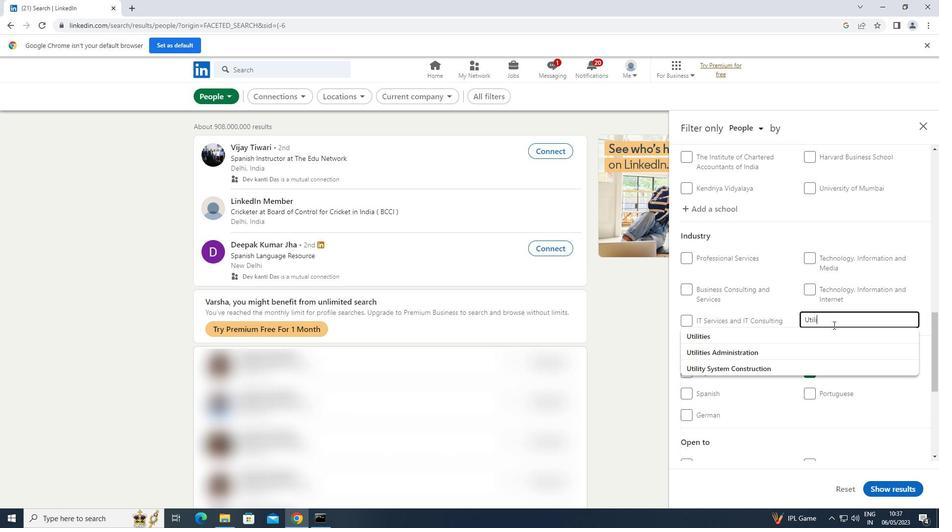
Action: Mouse moved to (713, 334)
Screenshot: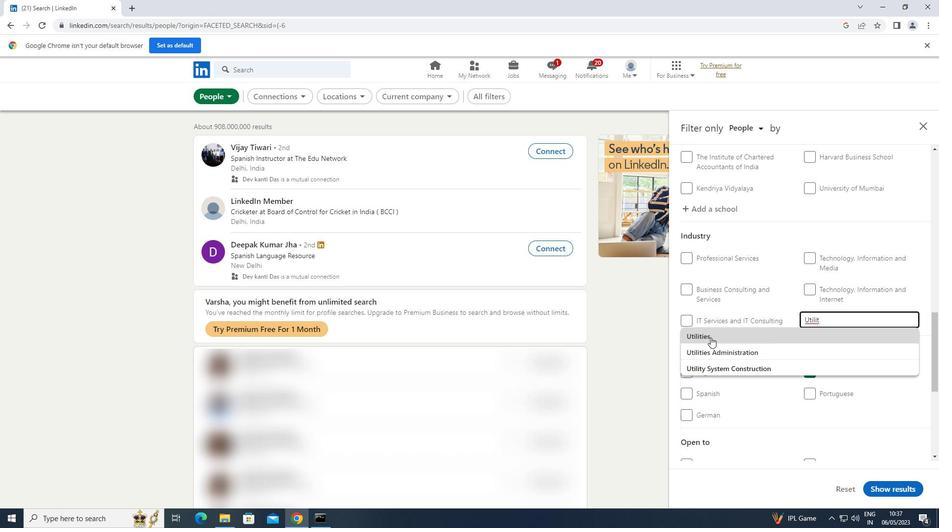 
Action: Mouse pressed left at (713, 334)
Screenshot: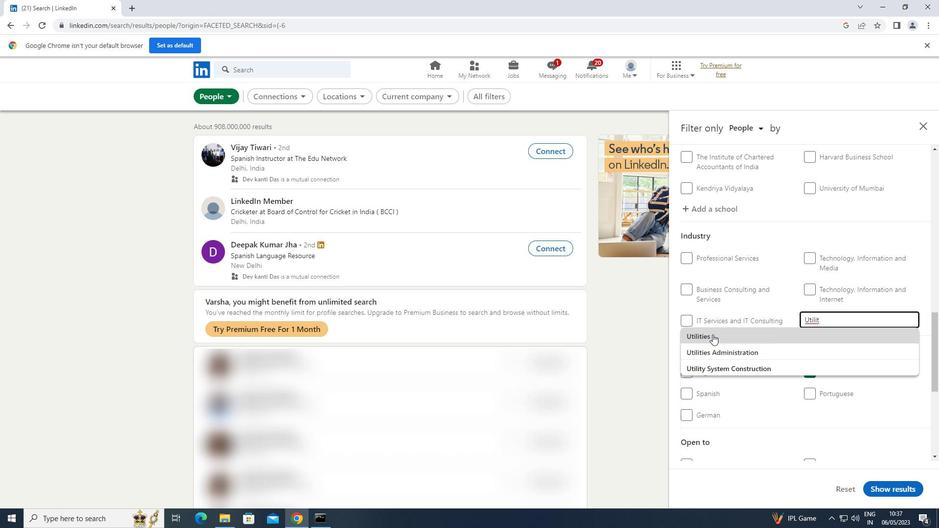 
Action: Mouse scrolled (713, 334) with delta (0, 0)
Screenshot: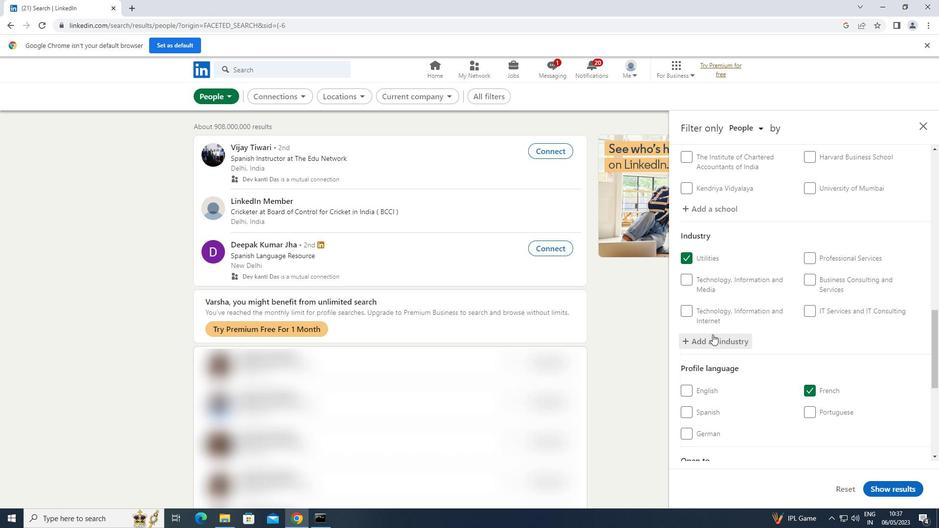 
Action: Mouse scrolled (713, 334) with delta (0, 0)
Screenshot: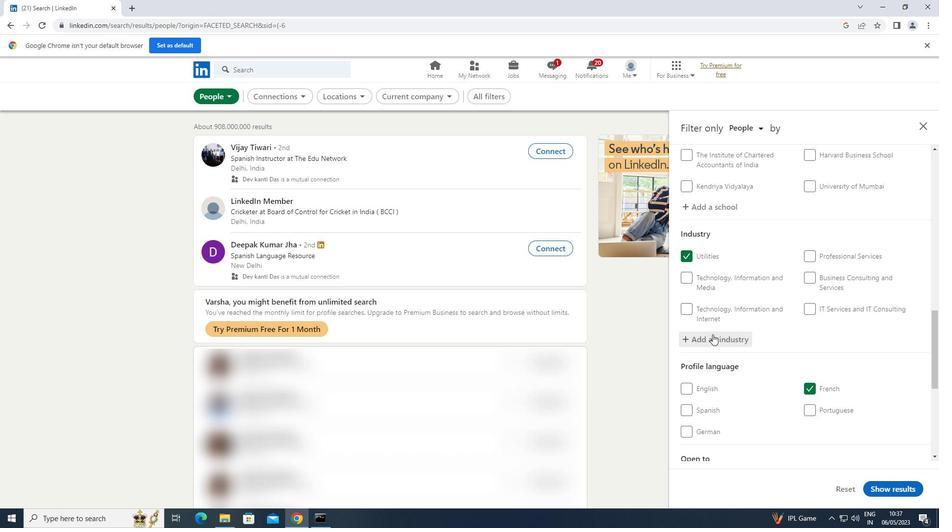 
Action: Mouse scrolled (713, 334) with delta (0, 0)
Screenshot: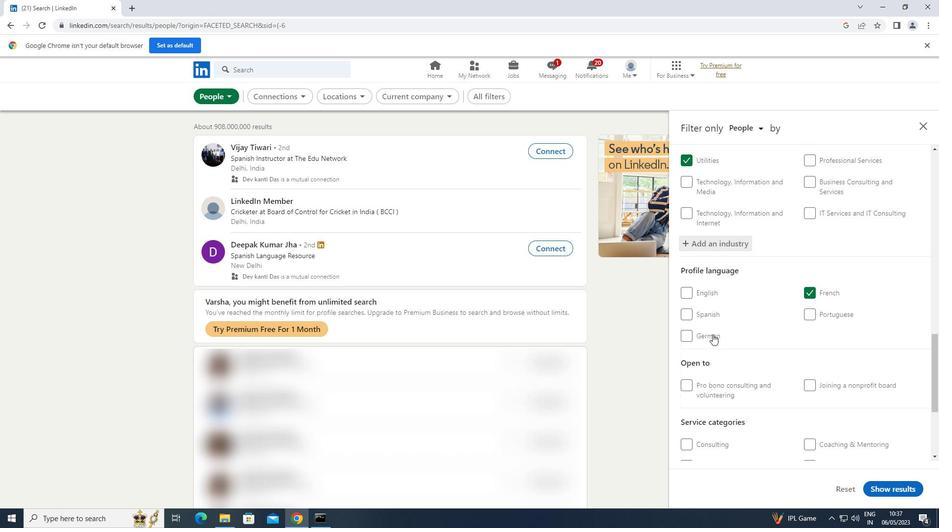 
Action: Mouse moved to (799, 397)
Screenshot: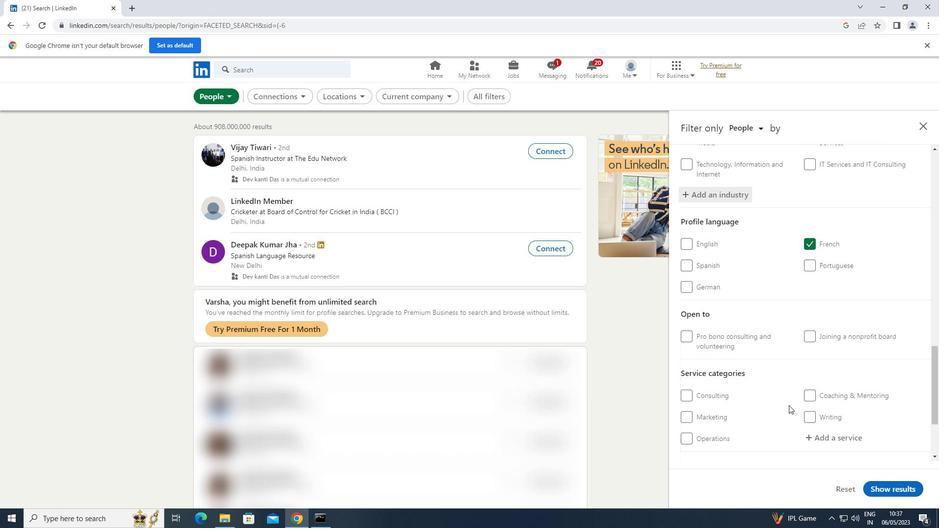 
Action: Mouse scrolled (799, 397) with delta (0, 0)
Screenshot: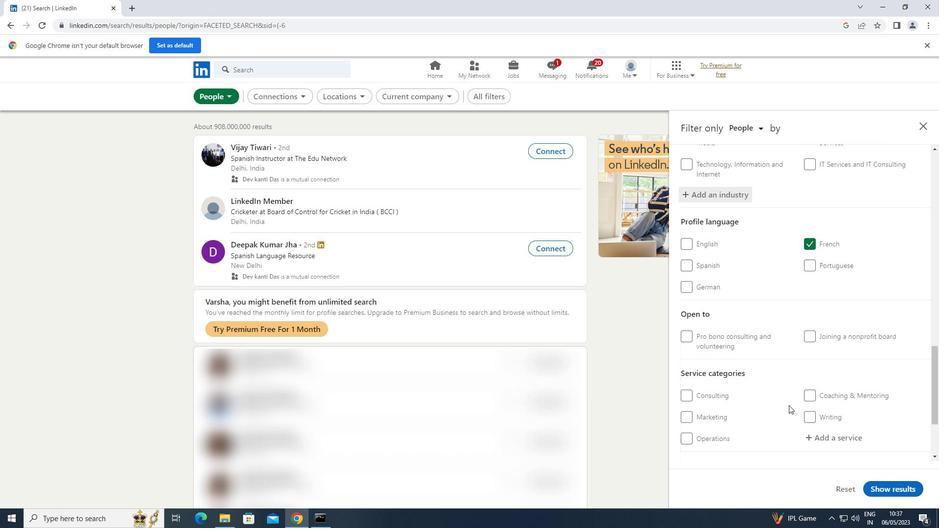 
Action: Mouse moved to (834, 388)
Screenshot: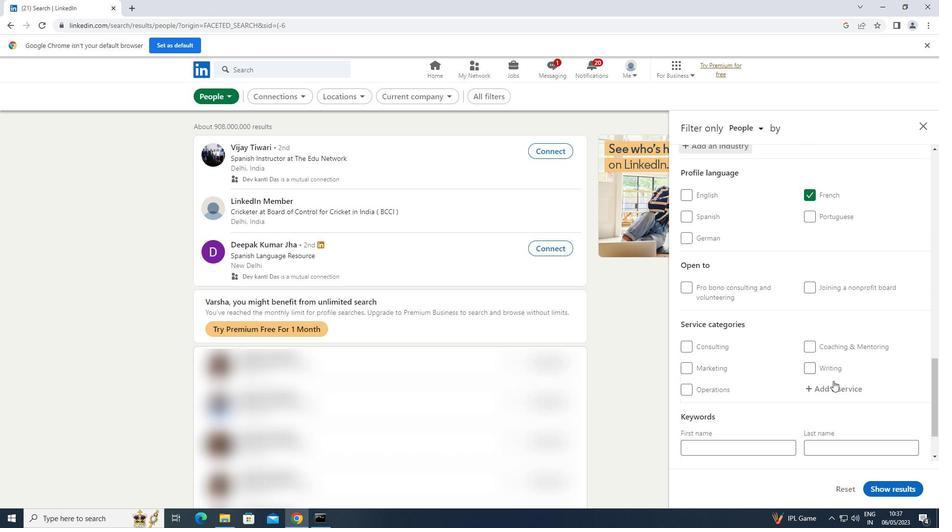 
Action: Mouse pressed left at (834, 388)
Screenshot: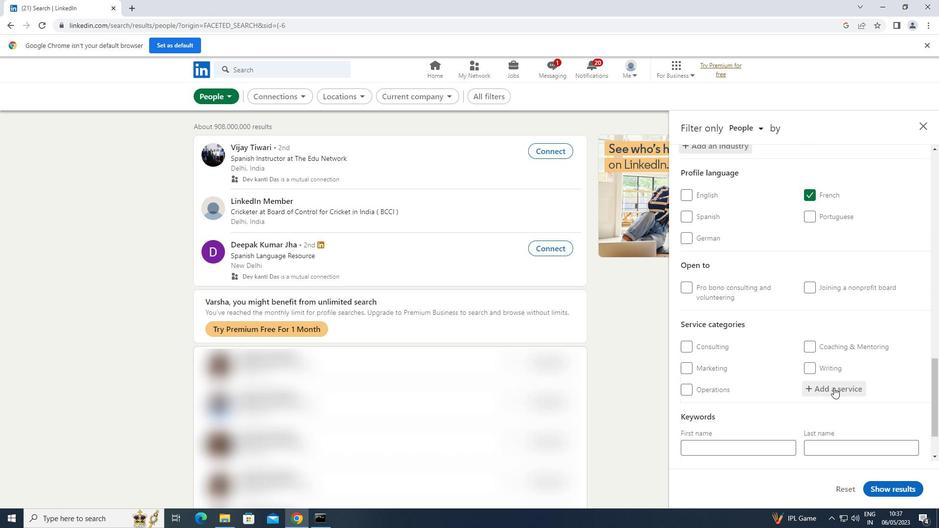 
Action: Key pressed <Key.shift>FIIE<Key.space><Key.shift><Key.shift><Key.shift><Key.shift><Key.shift><Key.shift><Key.shift><Key.shift><Key.shift><Key.shift><Key.shift><Key.shift><Key.shift>MANAGEMENT
Screenshot: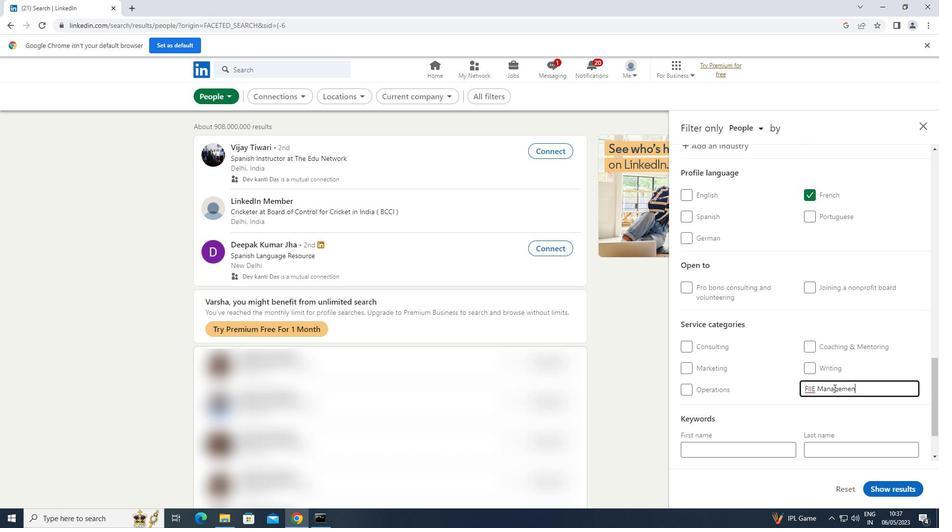 
Action: Mouse scrolled (834, 388) with delta (0, 0)
Screenshot: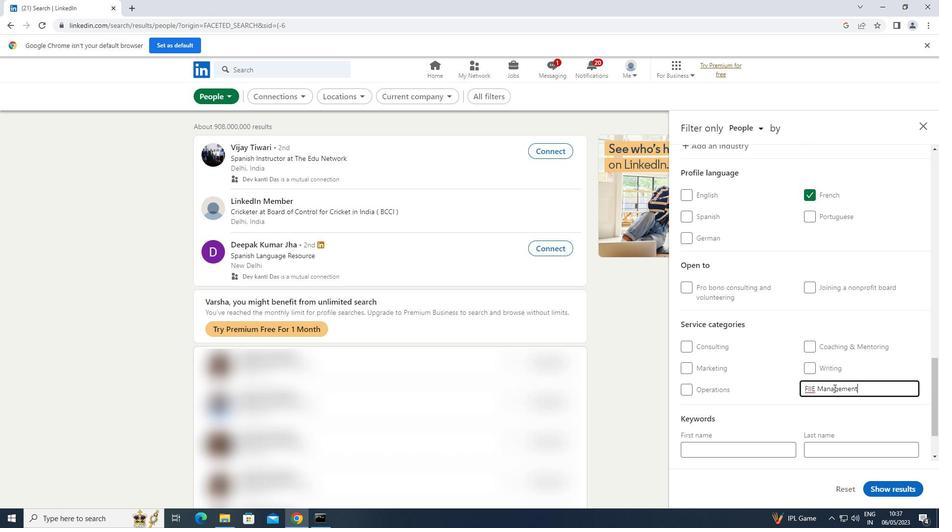 
Action: Mouse scrolled (834, 388) with delta (0, 0)
Screenshot: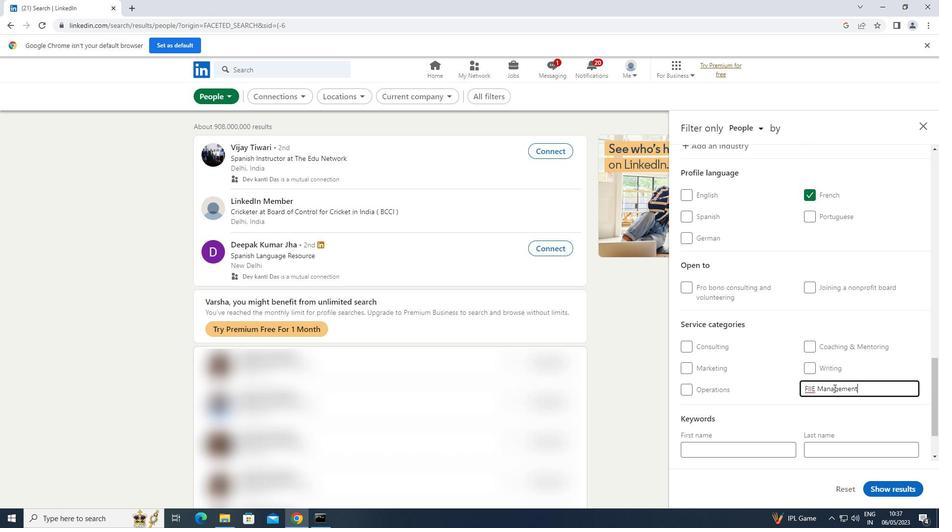
Action: Mouse moved to (762, 417)
Screenshot: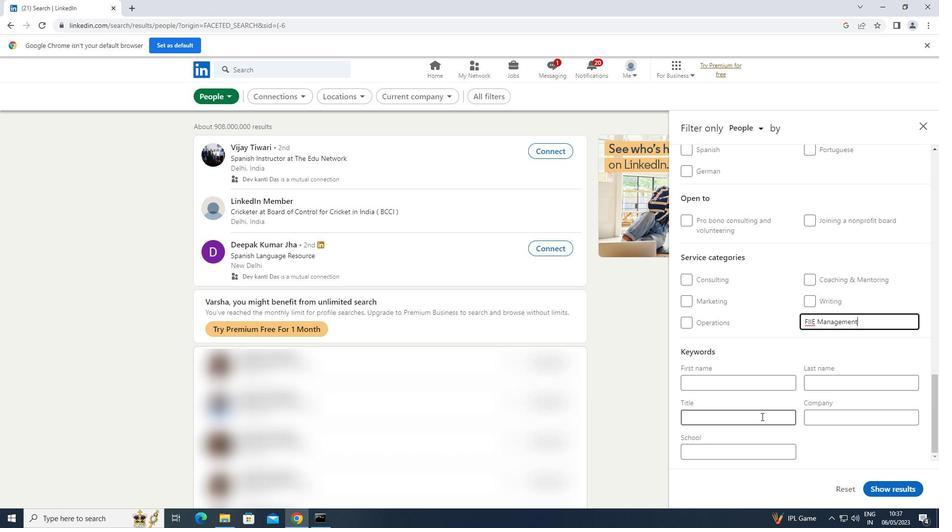 
Action: Mouse pressed left at (762, 417)
Screenshot: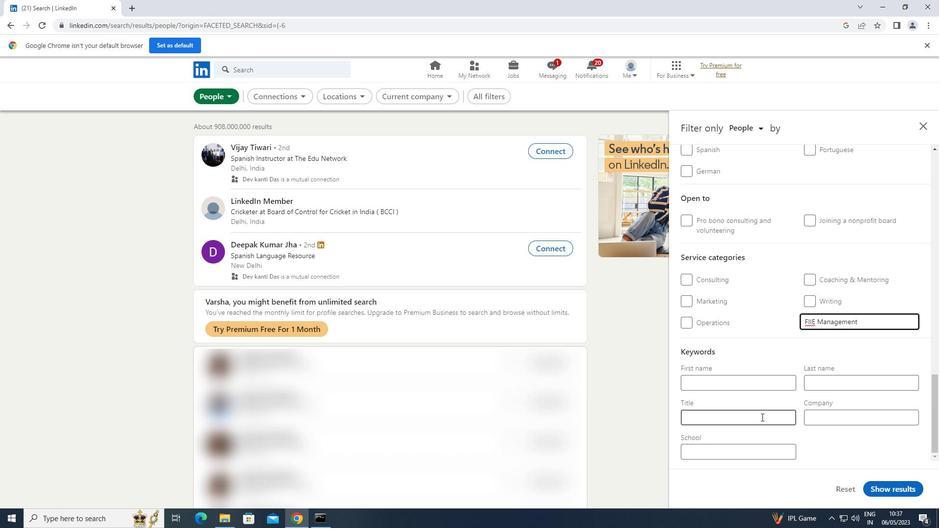 
Action: Key pressed <Key.shift><Key.shift><Key.shift><Key.shift><Key.shift><Key.shift><Key.shift><Key.shift><Key.shift><Key.shift><Key.shift>SPEECHWRITER
Screenshot: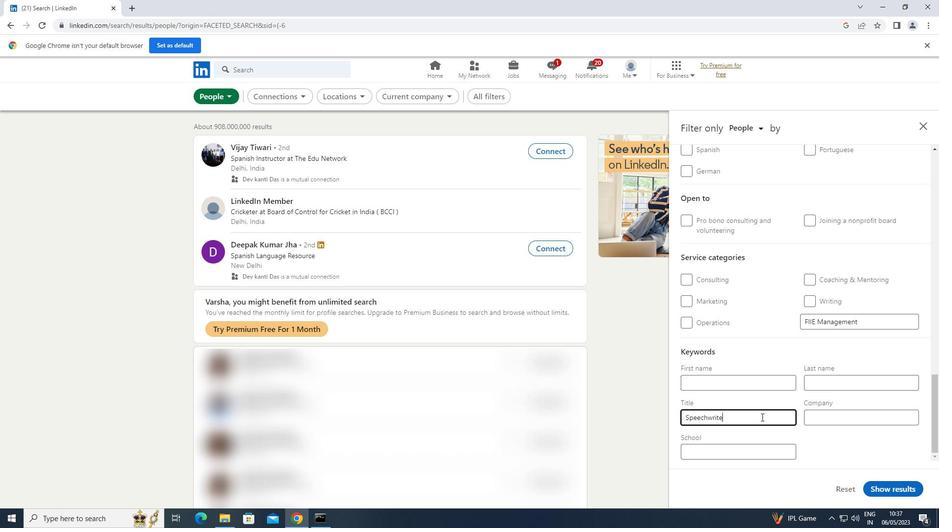 
Action: Mouse moved to (900, 490)
Screenshot: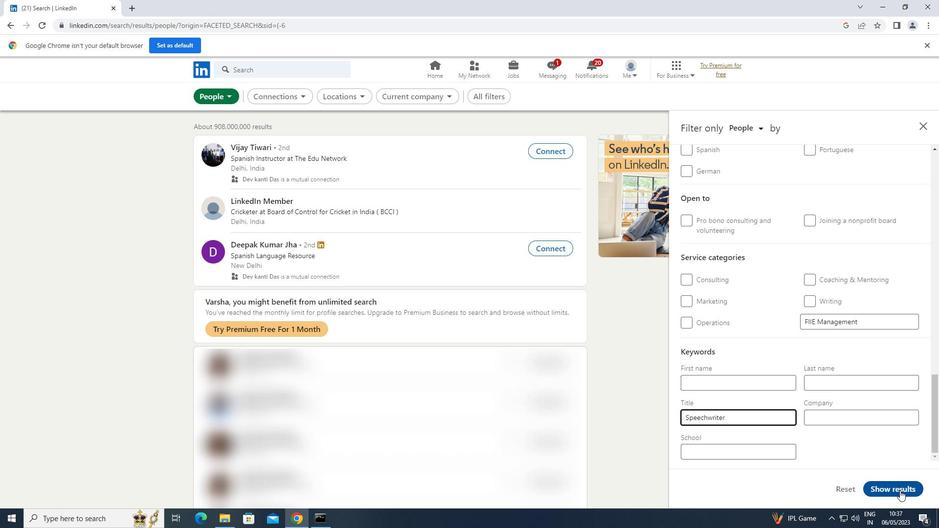 
Action: Mouse pressed left at (900, 490)
Screenshot: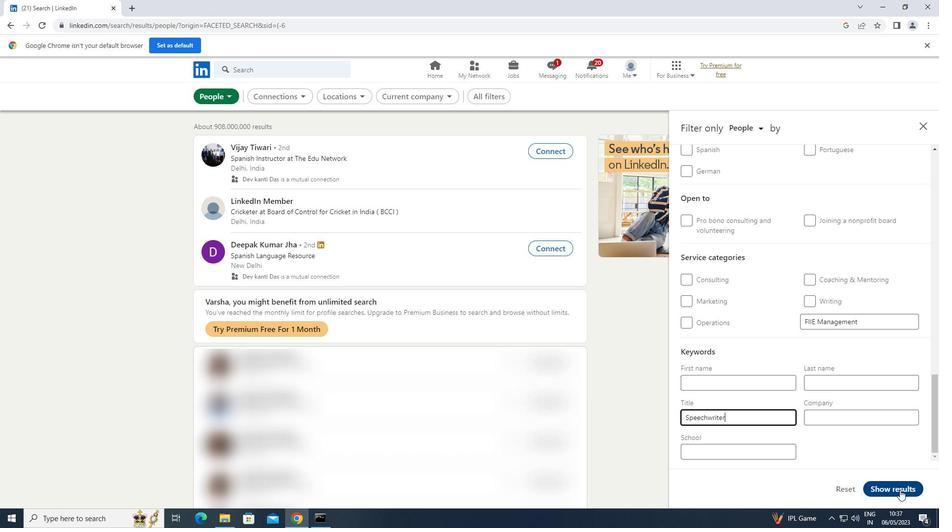 
